 Task: Add an event with the title Second Sales Territory Planning and Expansion Strategies, date '2024/04/22', time 8:50 AM to 10:50 AMand add a description: The training session will commence with an introduction to the importance of team collaboration in today's dynamic and fast-paced workplace. Participants will explore the benefits of collaboration, including increased creativity, problem-solving capabilities, and a sense of collective ownership., put the event into Green category . Add location for the event as: 123 Lello Bookstore, Porto, Portugal, logged in from the account softage.9@softage.netand send the event invitation to softage.8@softage.net with CC to  softage.10@softage.net. Set a reminder for the event 1 hour before
Action: Mouse moved to (77, 105)
Screenshot: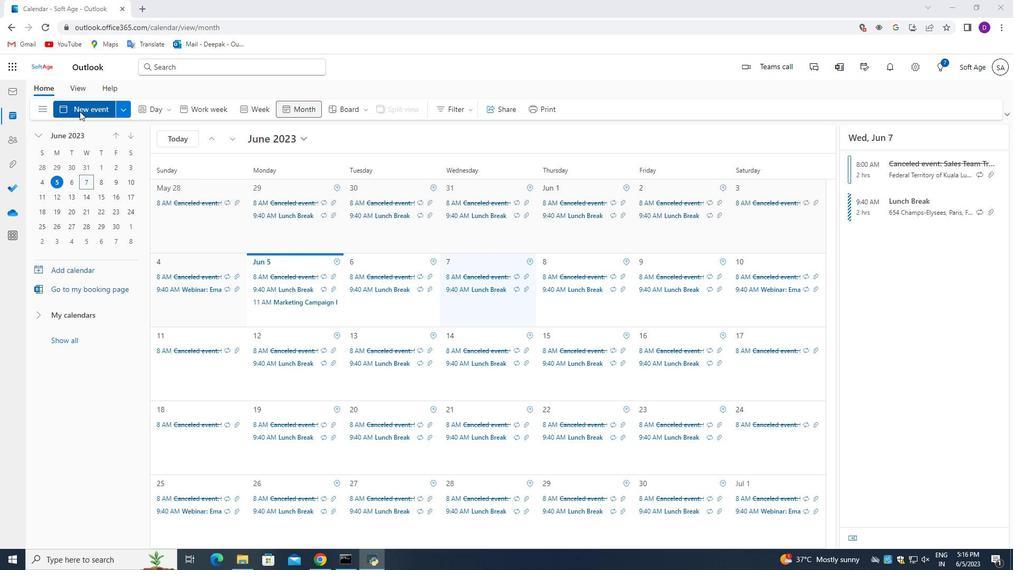
Action: Mouse pressed left at (77, 105)
Screenshot: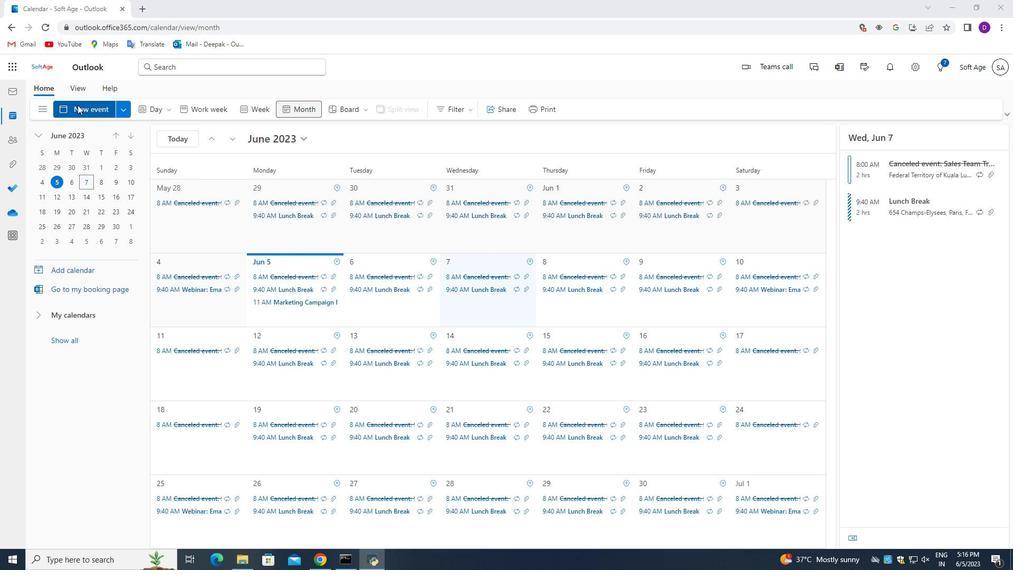 
Action: Mouse moved to (377, 491)
Screenshot: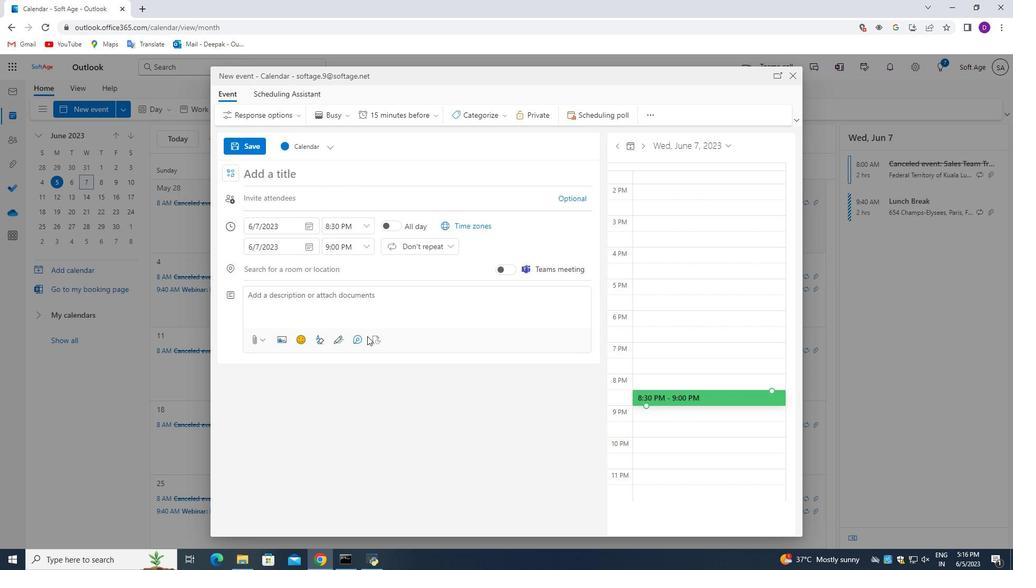 
Action: Key pressed <Key.shift_r>Se
Screenshot: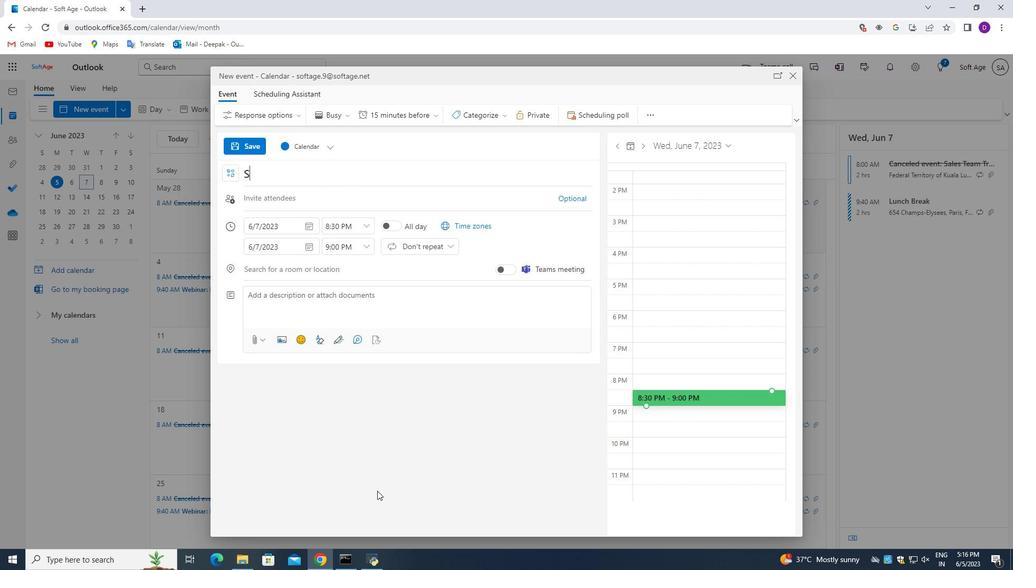 
Action: Mouse moved to (377, 491)
Screenshot: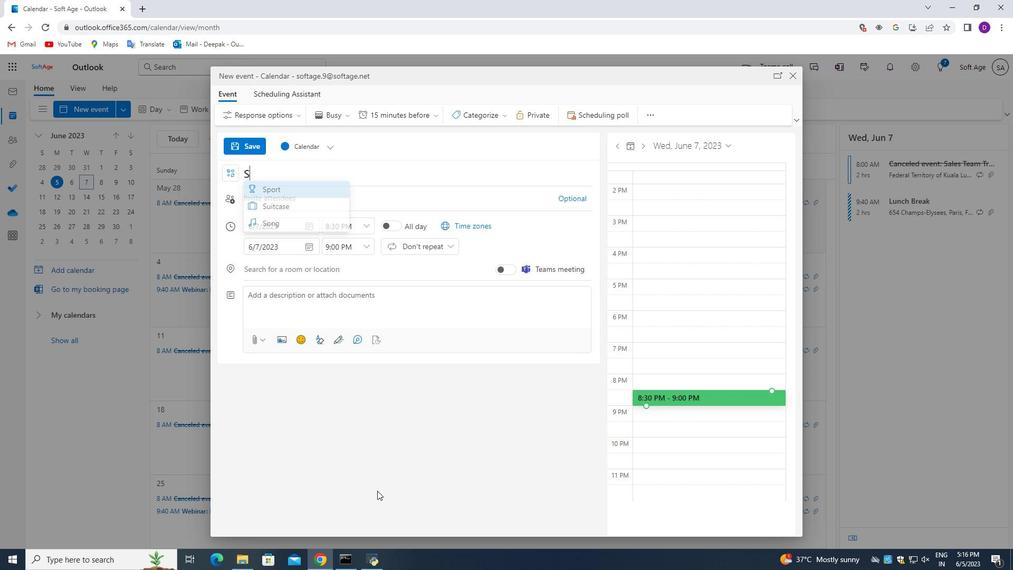 
Action: Key pressed cond<Key.space><Key.shift_r>Sales<Key.space><Key.shift_r>Territory<Key.space><Key.shift>Planning<Key.space>and<Key.space><Key.shift_r>Expansion<Key.space><Key.shift_r>Strategies
Screenshot: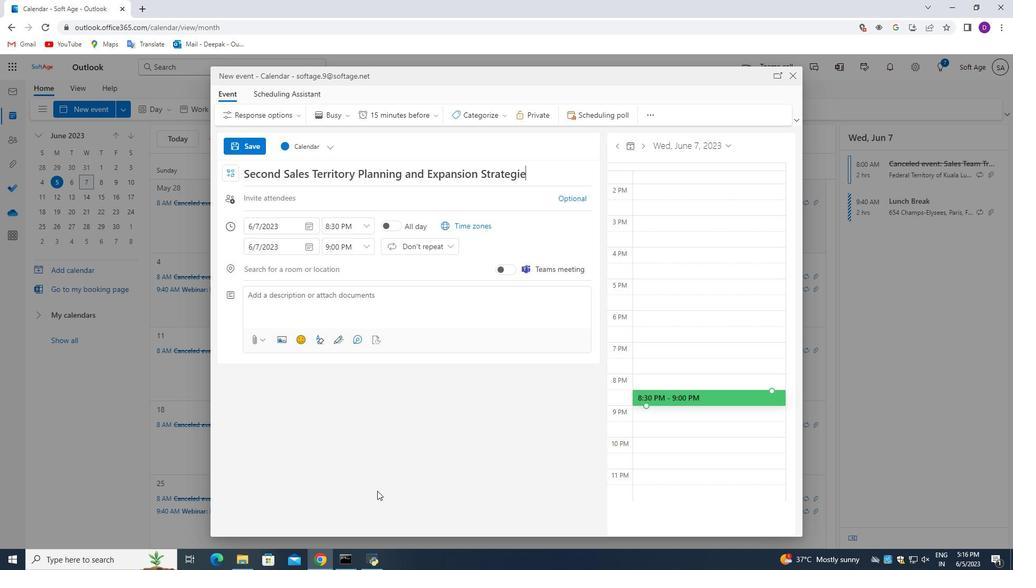 
Action: Mouse moved to (308, 224)
Screenshot: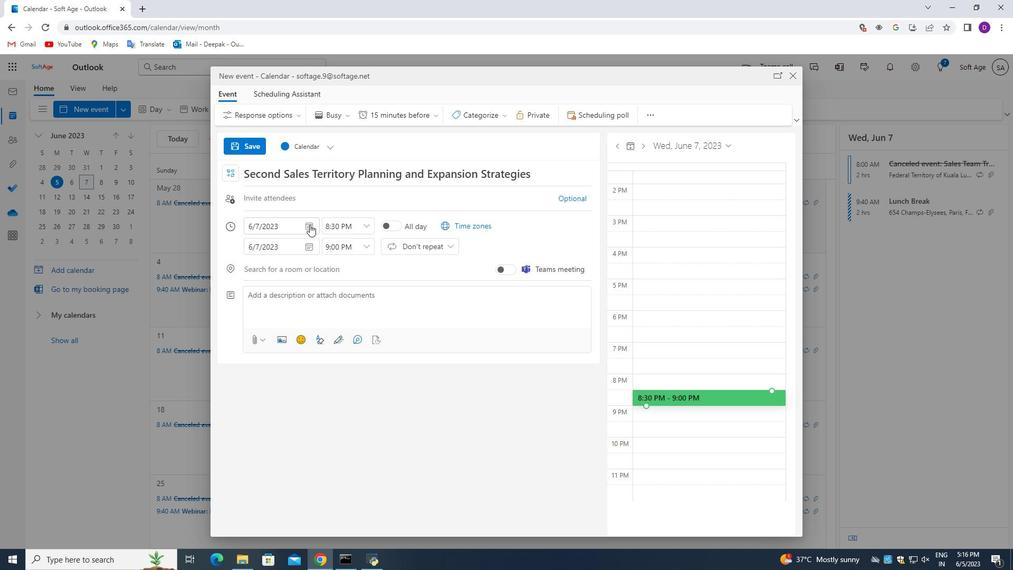 
Action: Mouse pressed left at (308, 224)
Screenshot: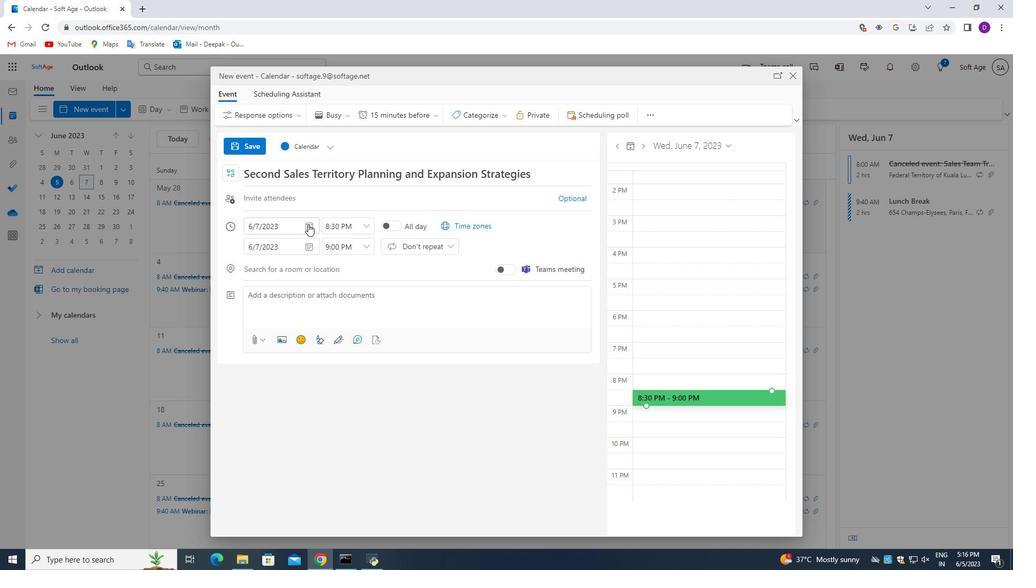 
Action: Mouse moved to (284, 249)
Screenshot: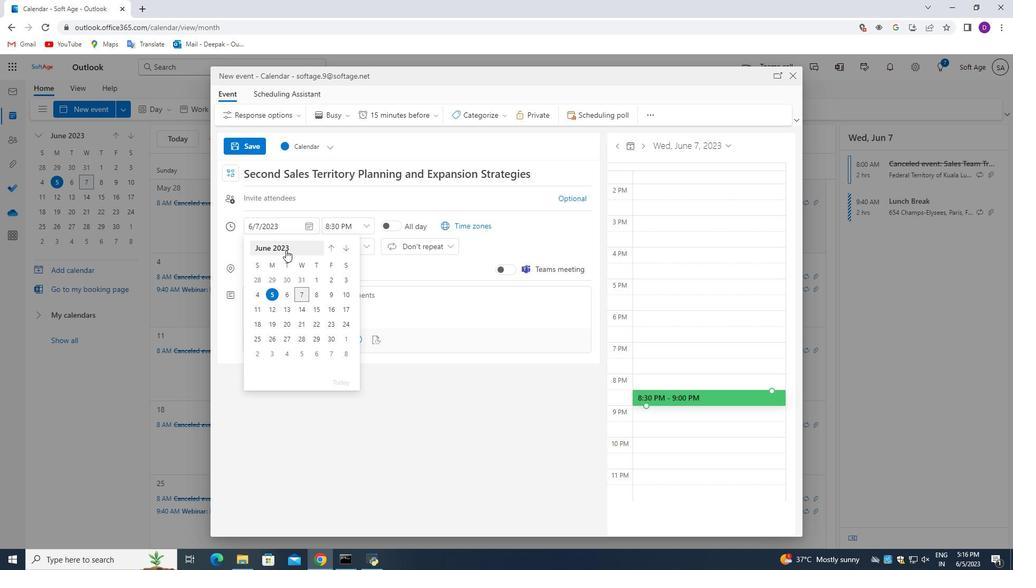 
Action: Mouse pressed left at (284, 249)
Screenshot: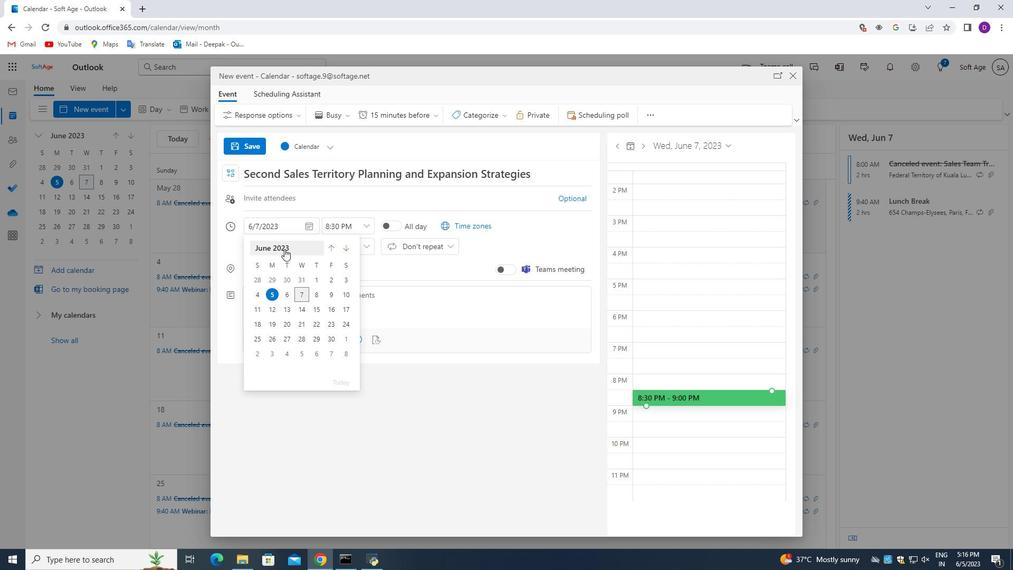 
Action: Mouse moved to (344, 250)
Screenshot: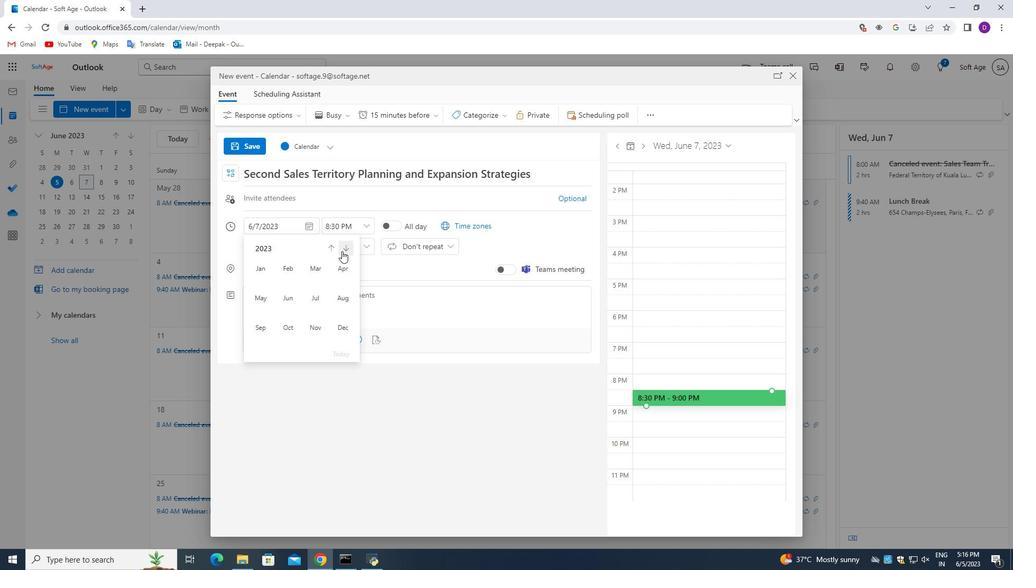 
Action: Mouse pressed left at (344, 250)
Screenshot: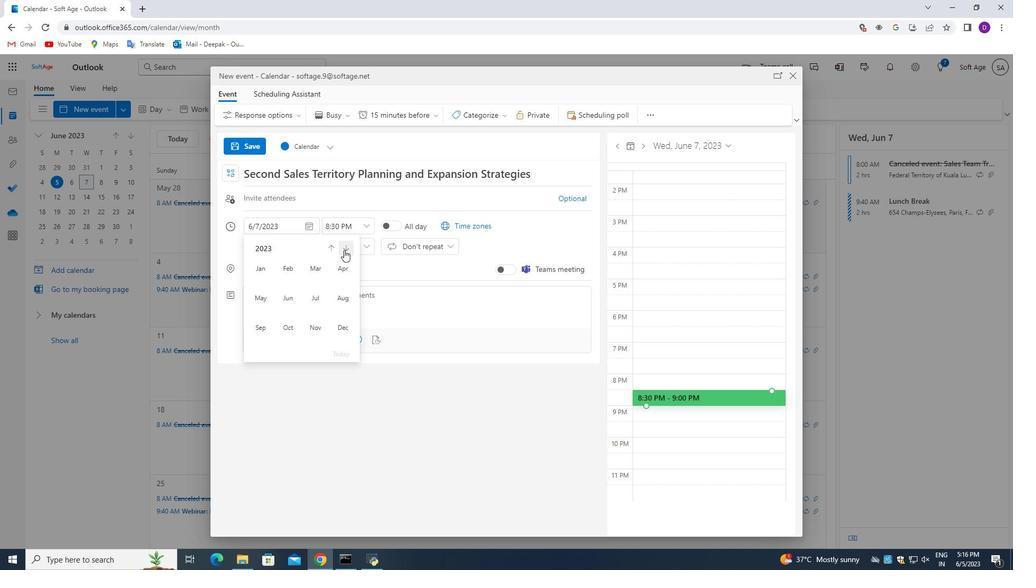 
Action: Mouse moved to (344, 267)
Screenshot: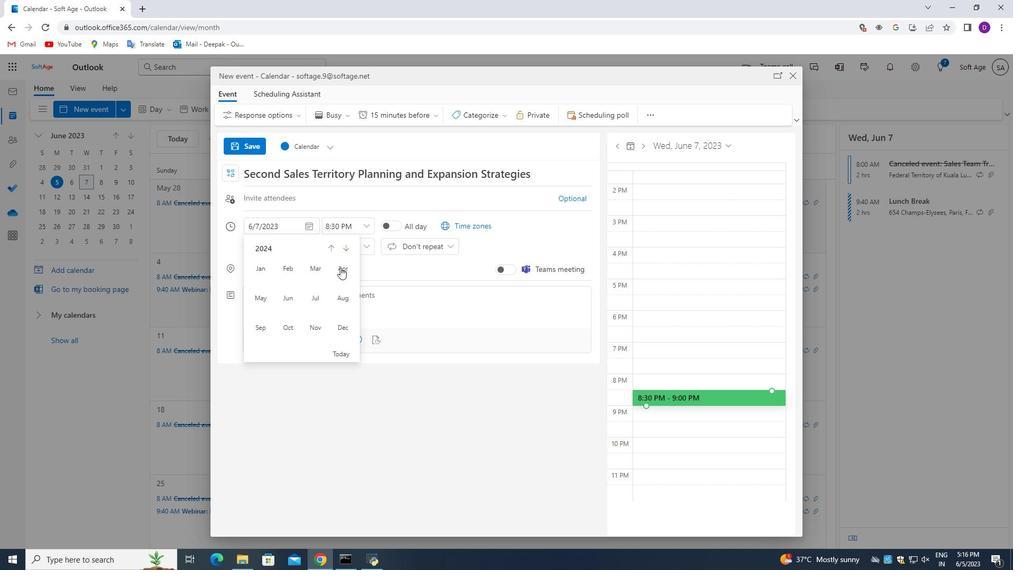 
Action: Mouse pressed left at (344, 267)
Screenshot: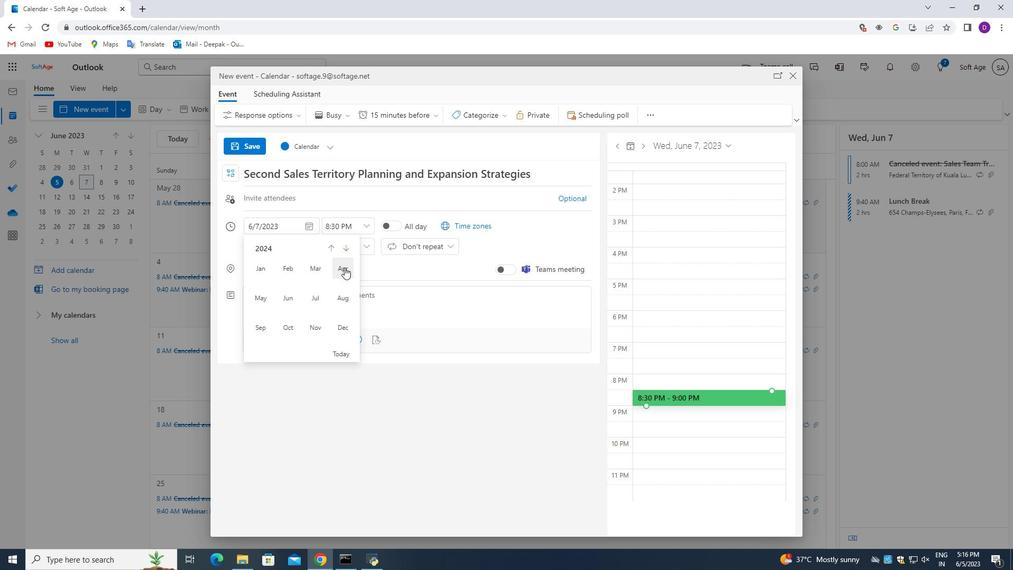 
Action: Mouse moved to (270, 325)
Screenshot: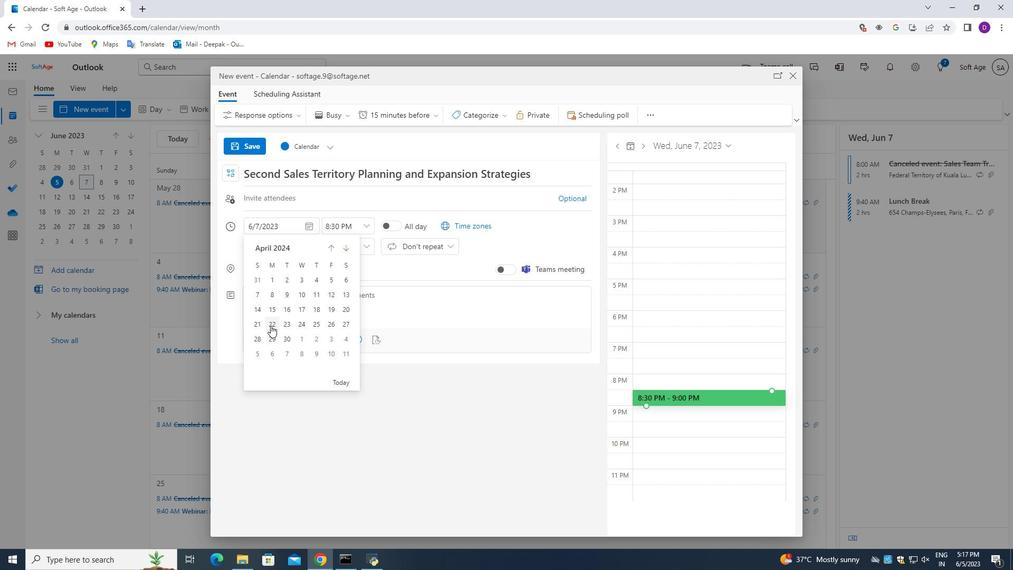 
Action: Mouse pressed left at (270, 325)
Screenshot: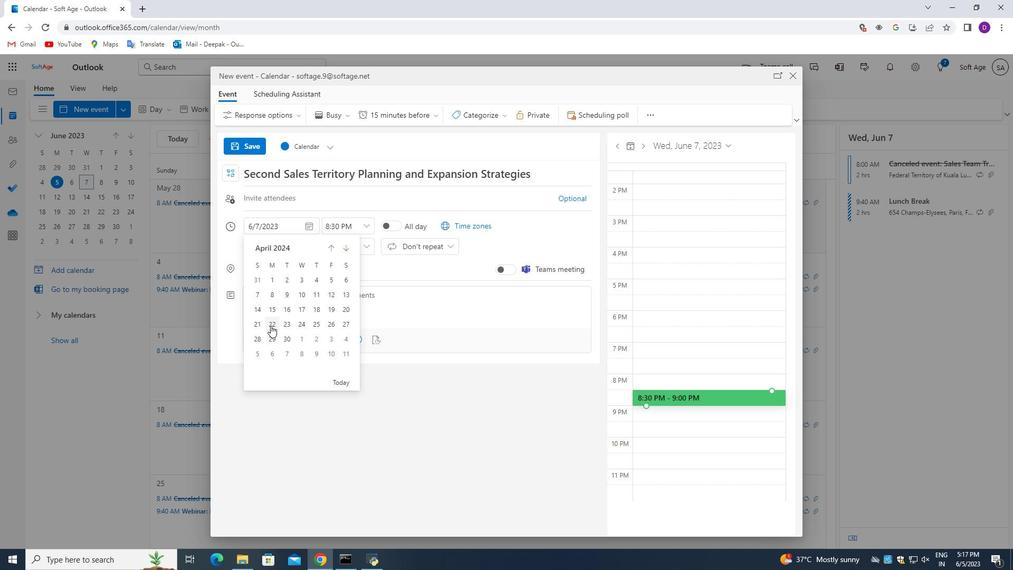 
Action: Mouse moved to (368, 228)
Screenshot: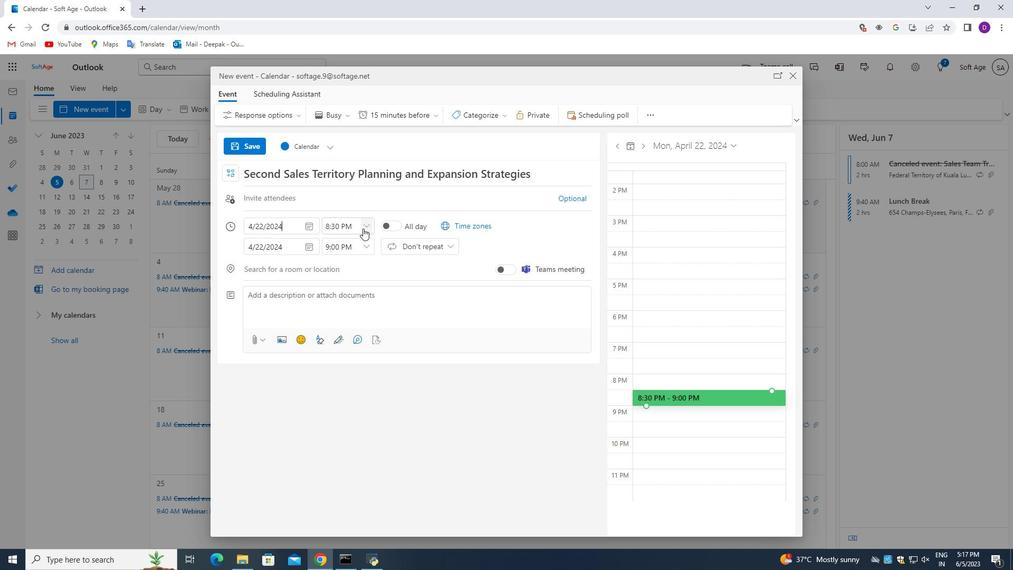 
Action: Mouse pressed left at (368, 228)
Screenshot: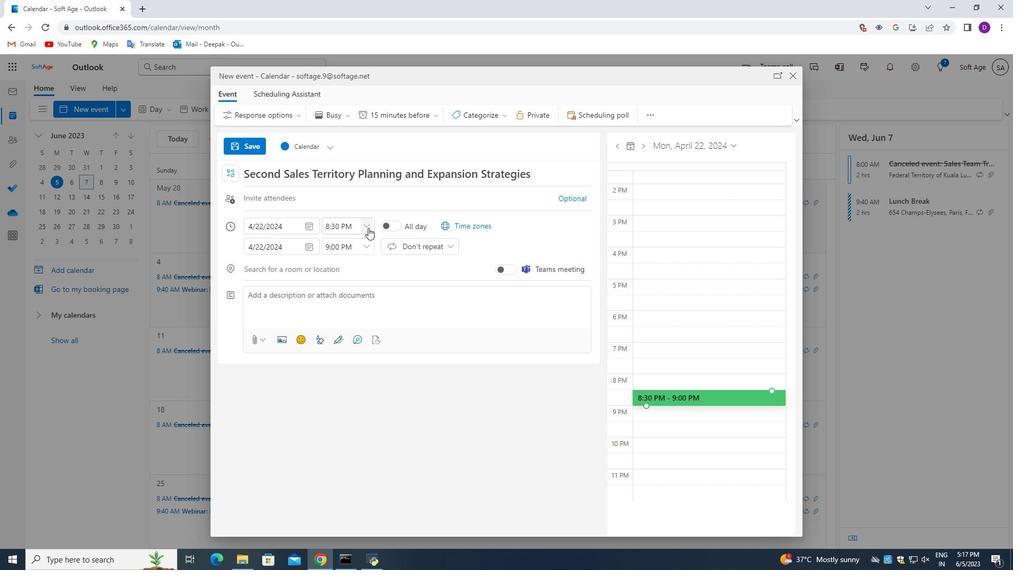 
Action: Mouse moved to (346, 317)
Screenshot: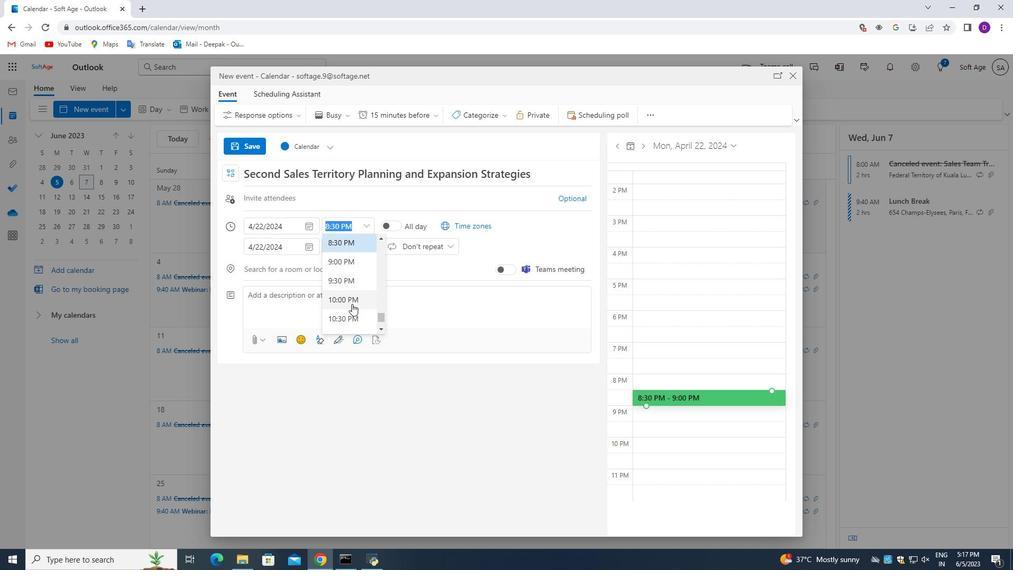 
Action: Mouse scrolled (346, 318) with delta (0, 0)
Screenshot: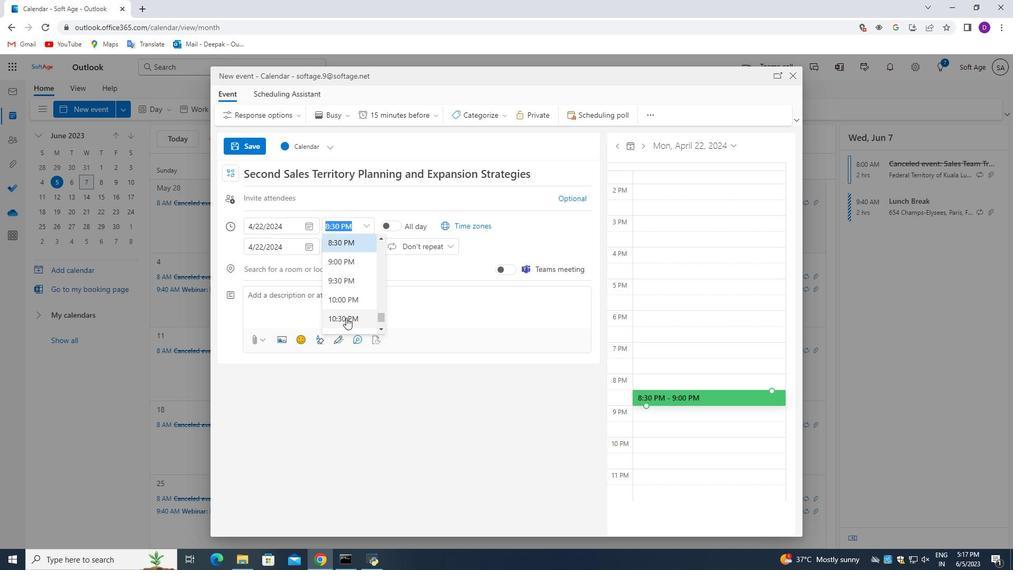 
Action: Mouse moved to (346, 315)
Screenshot: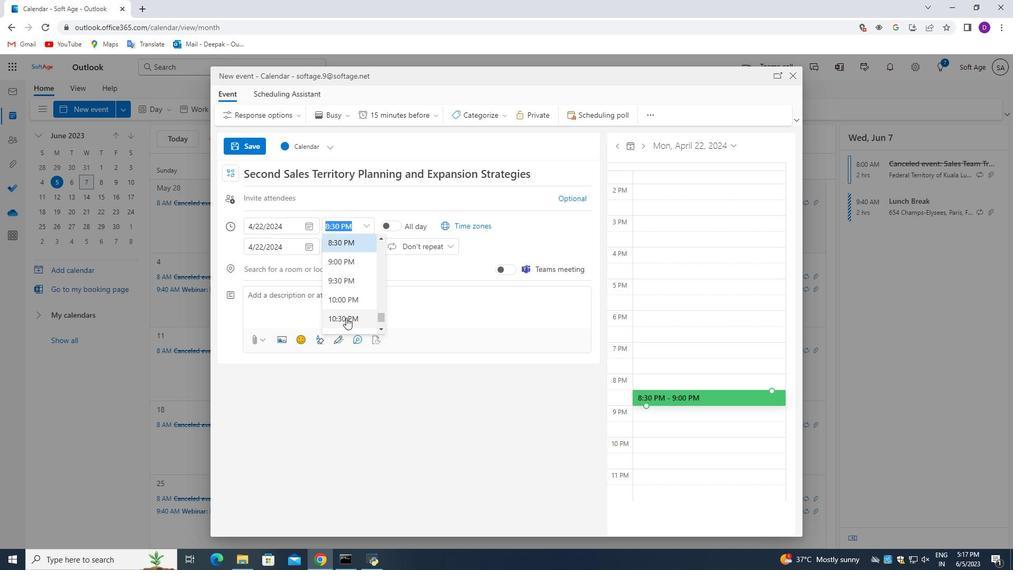 
Action: Mouse scrolled (346, 316) with delta (0, 0)
Screenshot: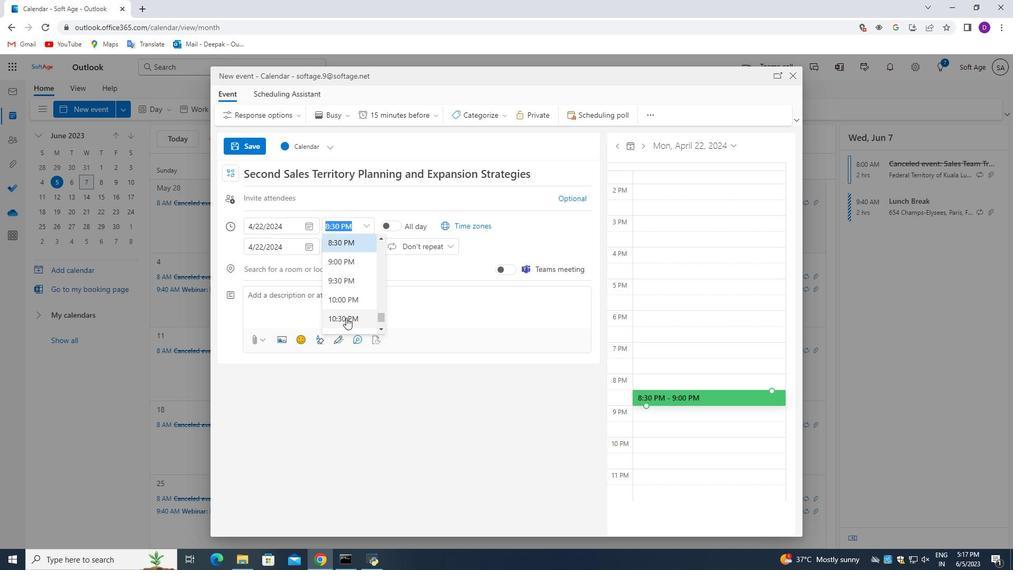 
Action: Mouse moved to (347, 313)
Screenshot: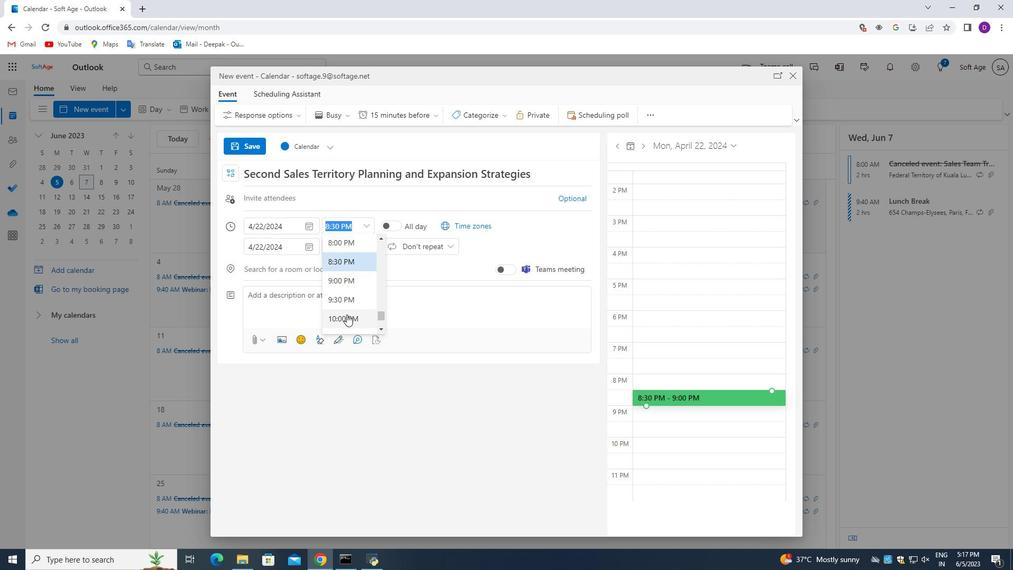 
Action: Mouse scrolled (347, 314) with delta (0, 0)
Screenshot: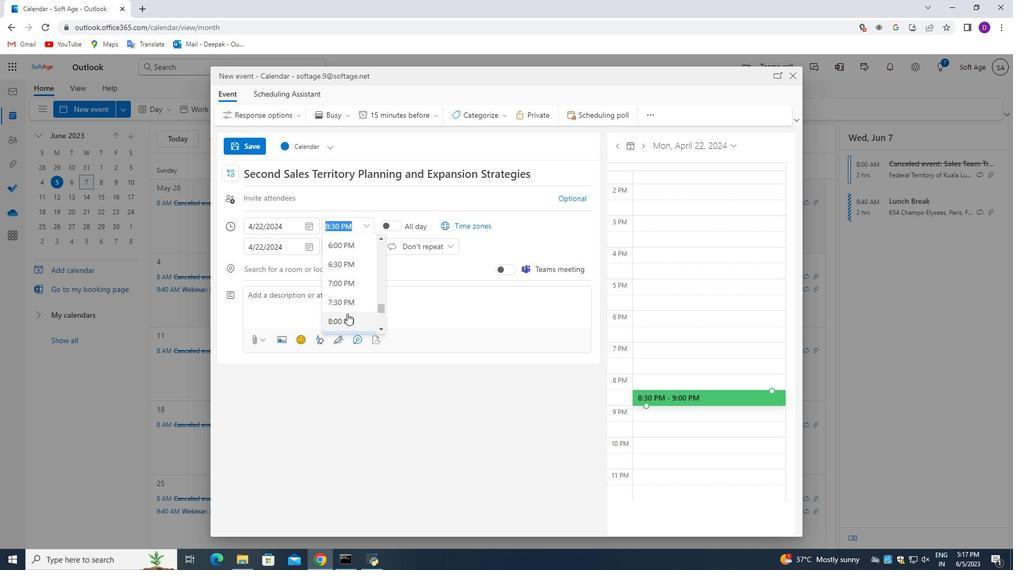 
Action: Mouse moved to (347, 312)
Screenshot: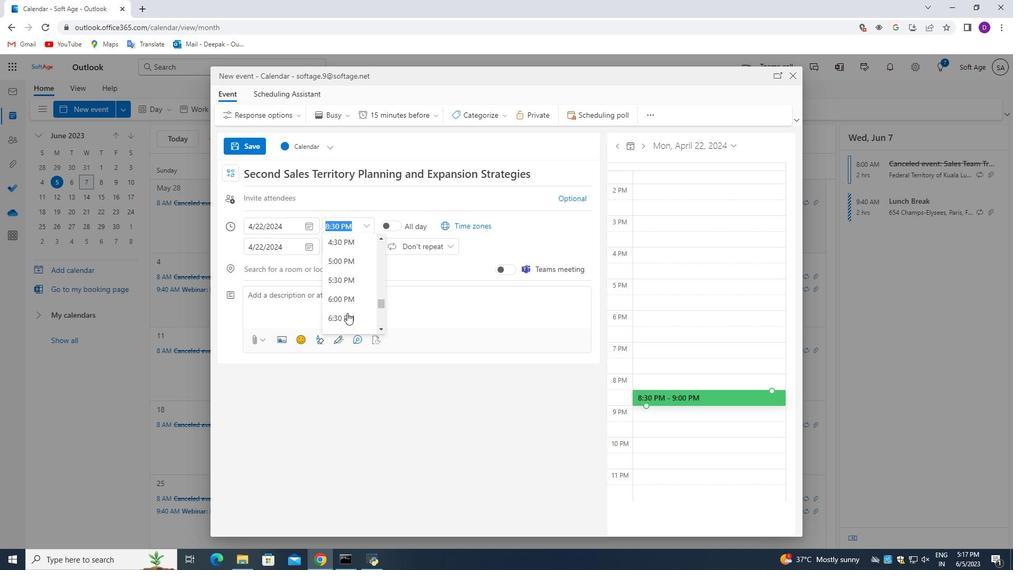 
Action: Mouse scrolled (347, 313) with delta (0, 0)
Screenshot: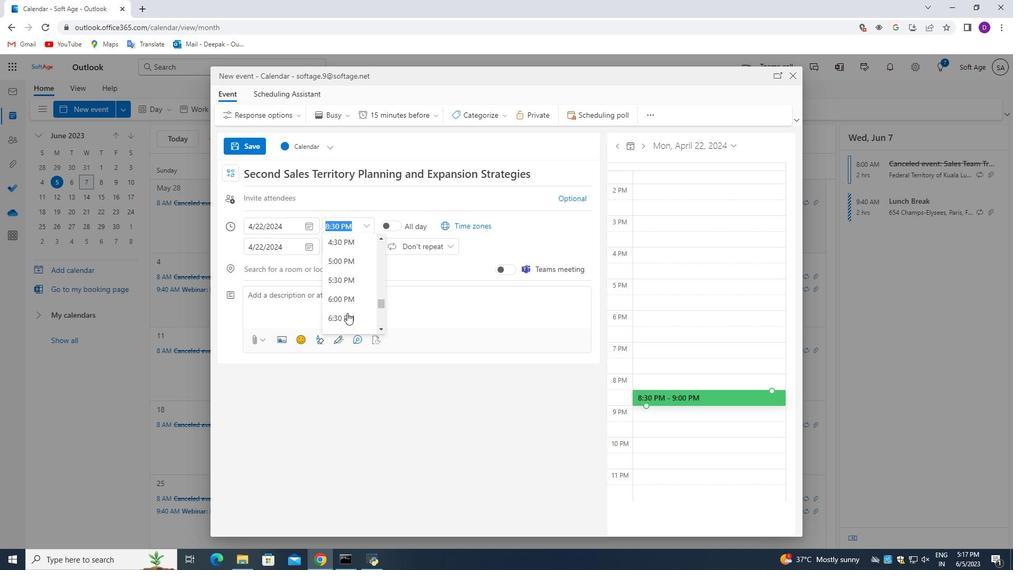 
Action: Mouse moved to (347, 311)
Screenshot: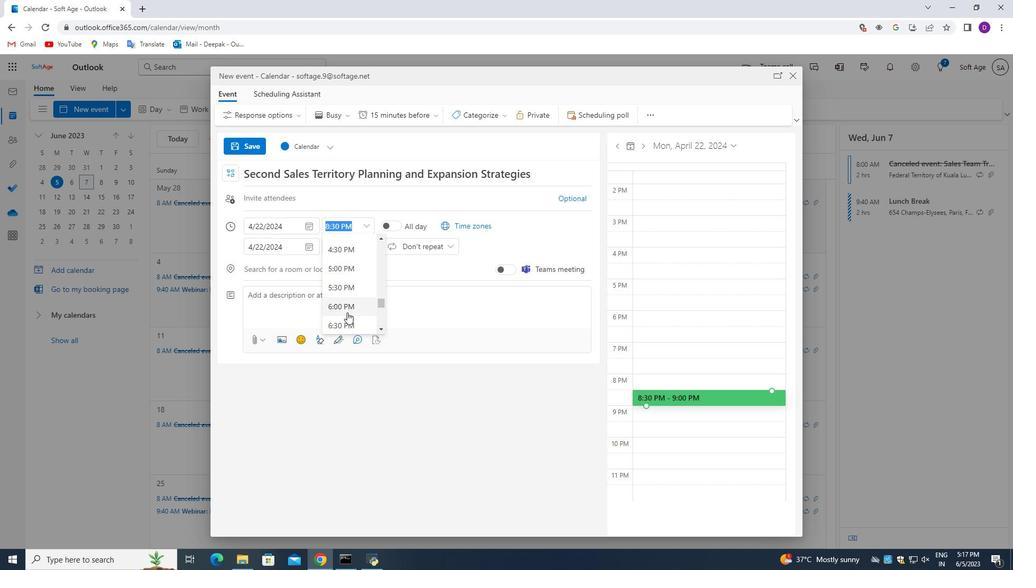 
Action: Mouse scrolled (347, 311) with delta (0, 0)
Screenshot: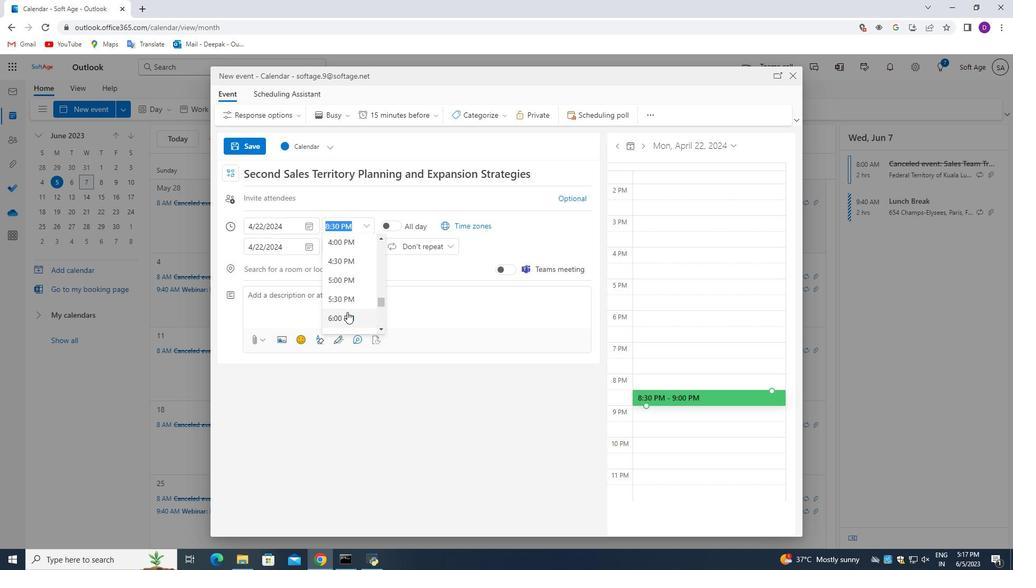 
Action: Mouse scrolled (347, 311) with delta (0, 0)
Screenshot: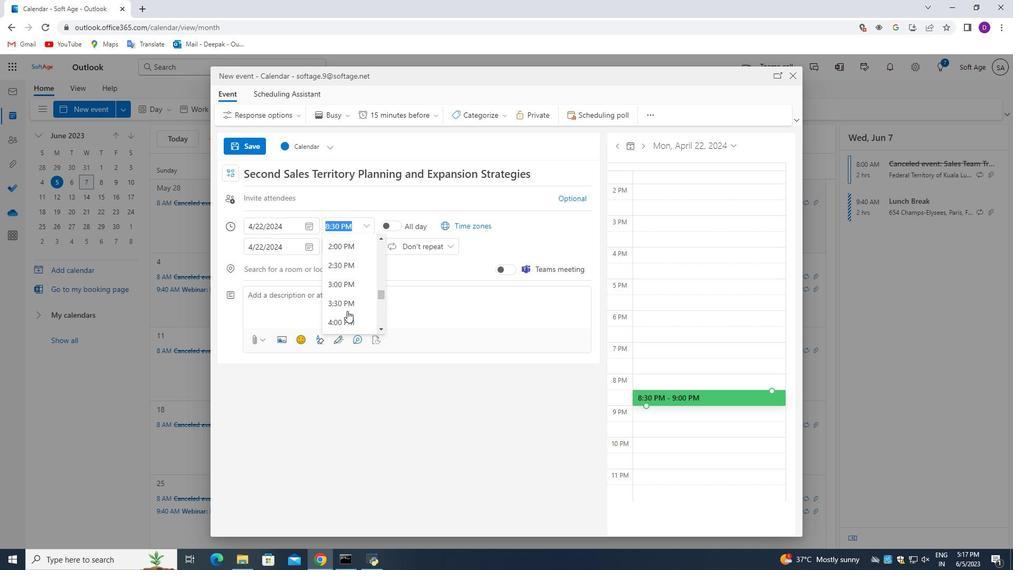 
Action: Mouse scrolled (347, 311) with delta (0, 0)
Screenshot: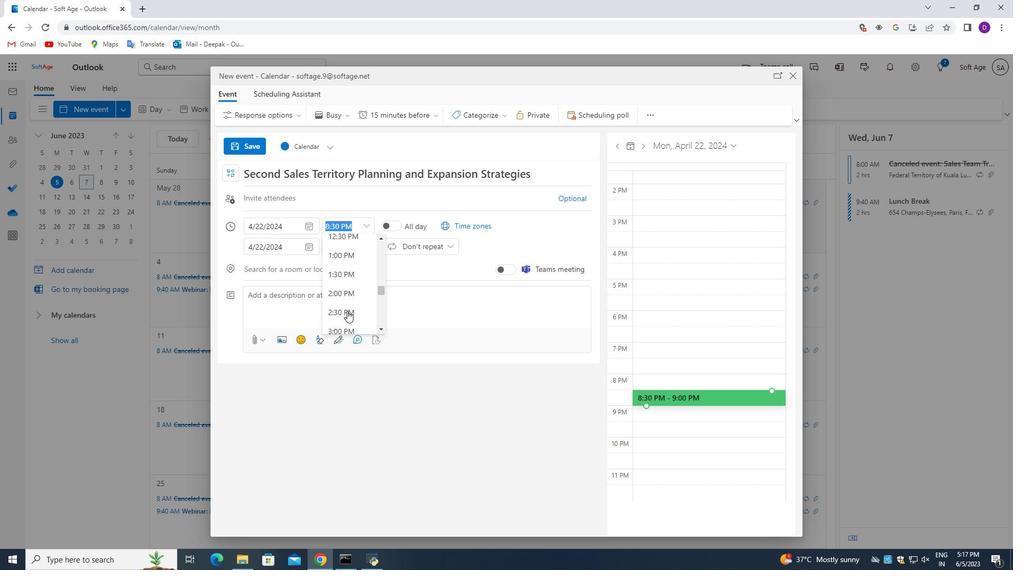 
Action: Mouse moved to (347, 307)
Screenshot: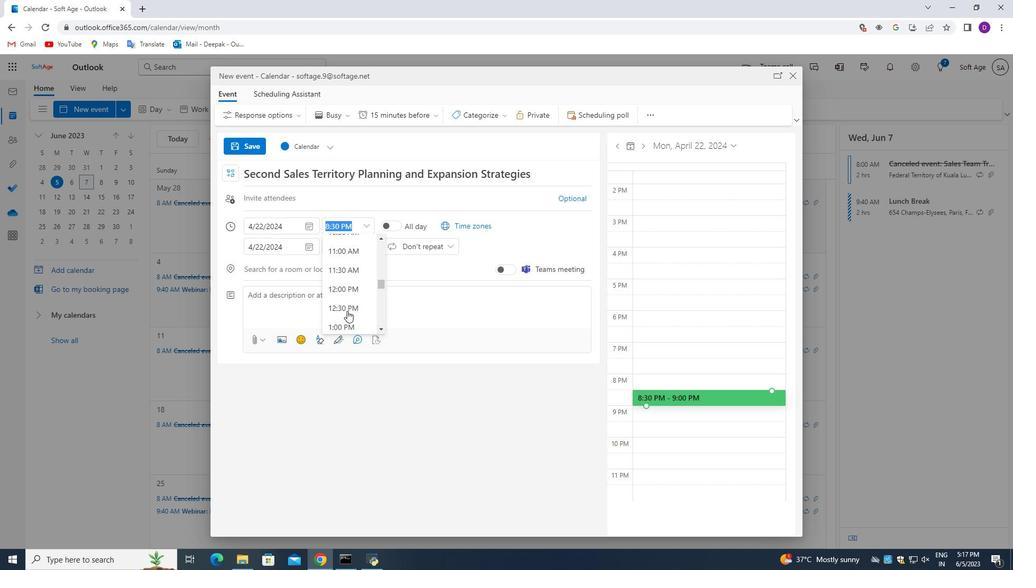 
Action: Mouse scrolled (347, 307) with delta (0, 0)
Screenshot: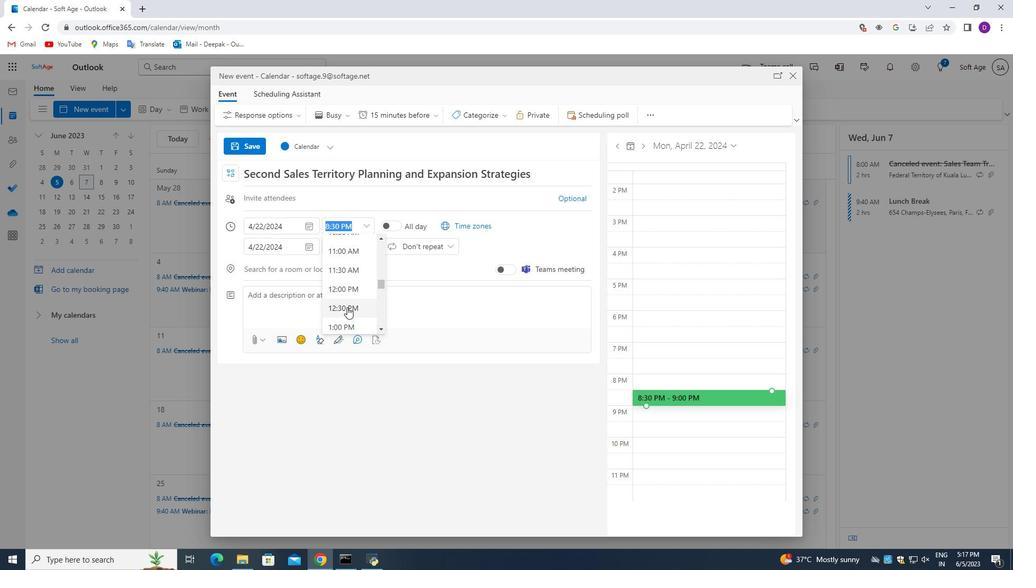 
Action: Mouse moved to (344, 279)
Screenshot: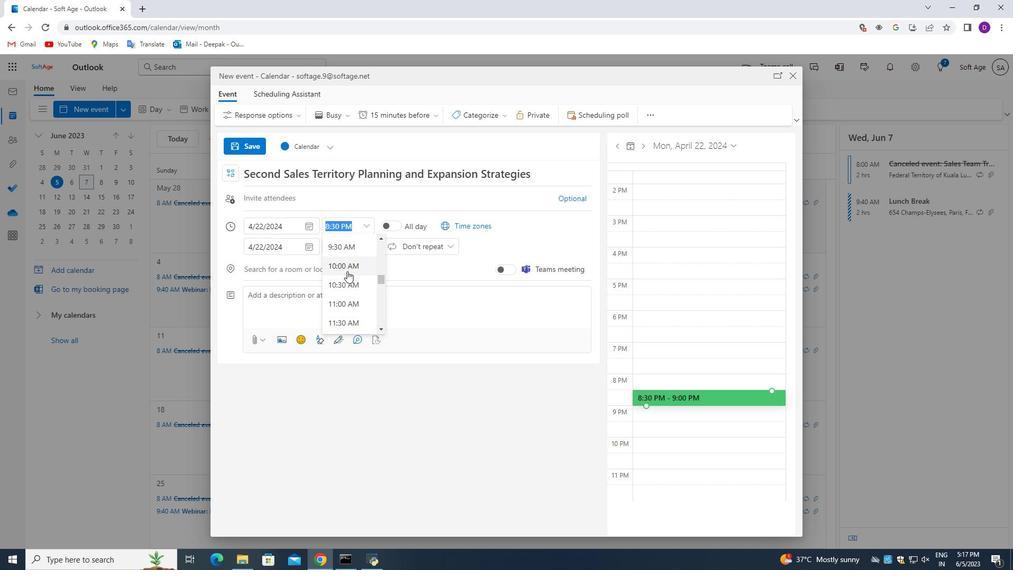 
Action: Mouse scrolled (344, 280) with delta (0, 0)
Screenshot: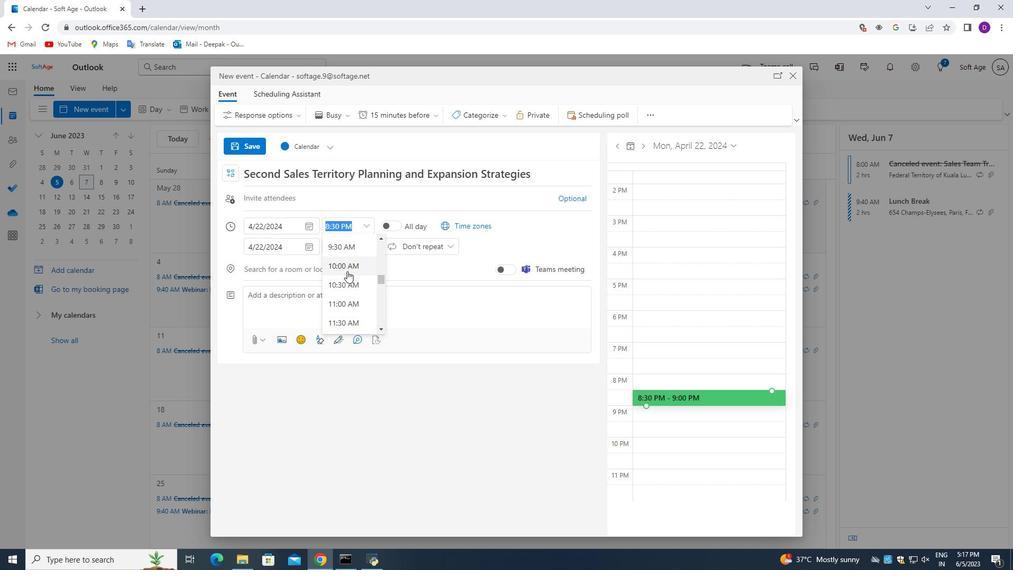 
Action: Mouse moved to (344, 280)
Screenshot: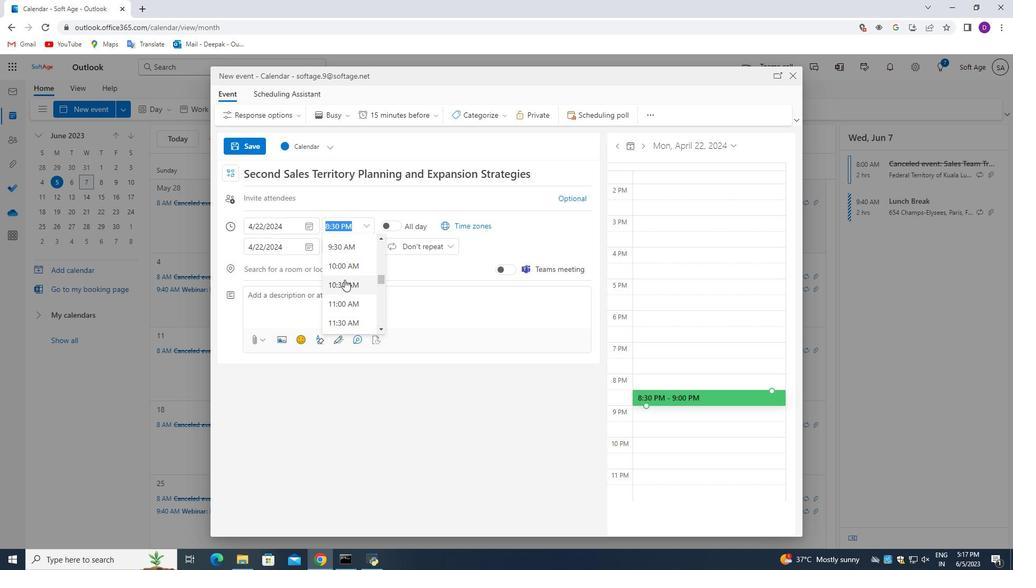 
Action: Mouse scrolled (344, 280) with delta (0, 0)
Screenshot: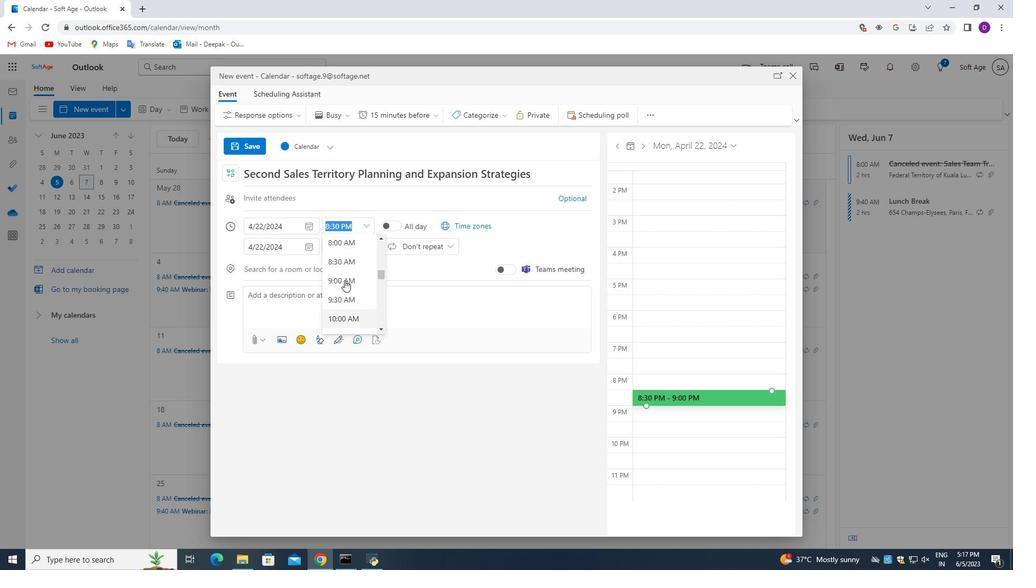 
Action: Mouse moved to (349, 310)
Screenshot: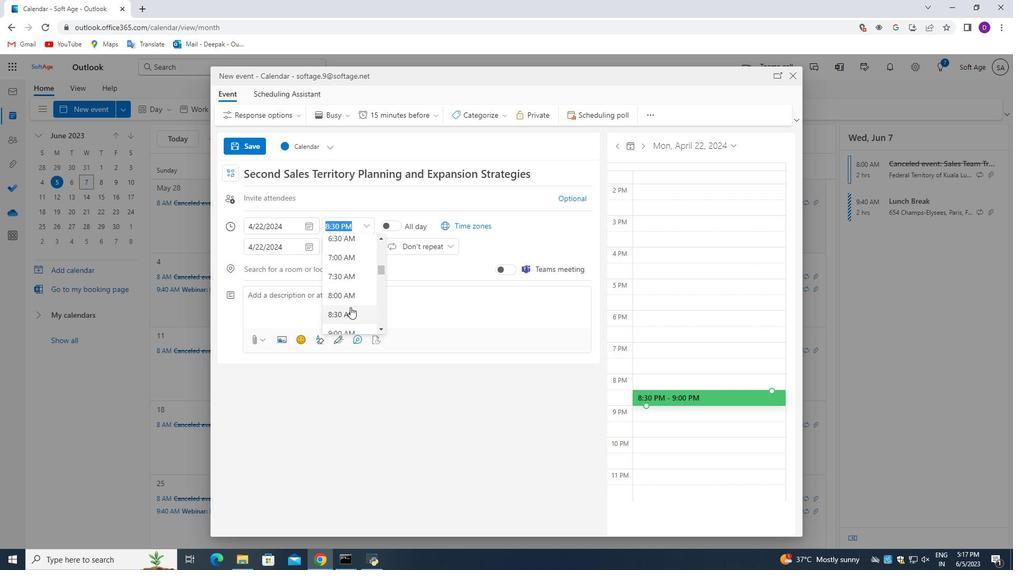 
Action: Mouse pressed left at (349, 310)
Screenshot: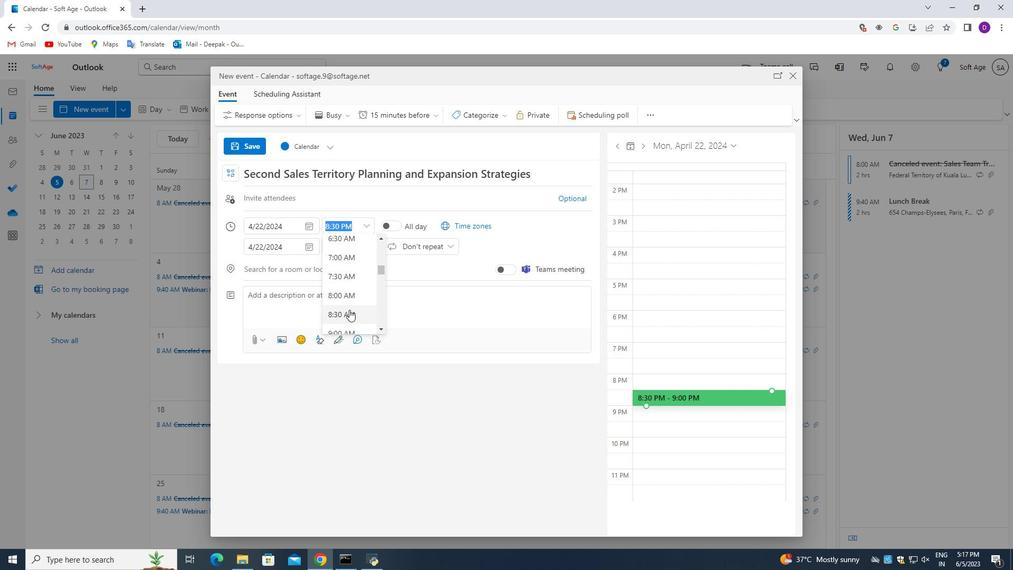
Action: Mouse moved to (336, 224)
Screenshot: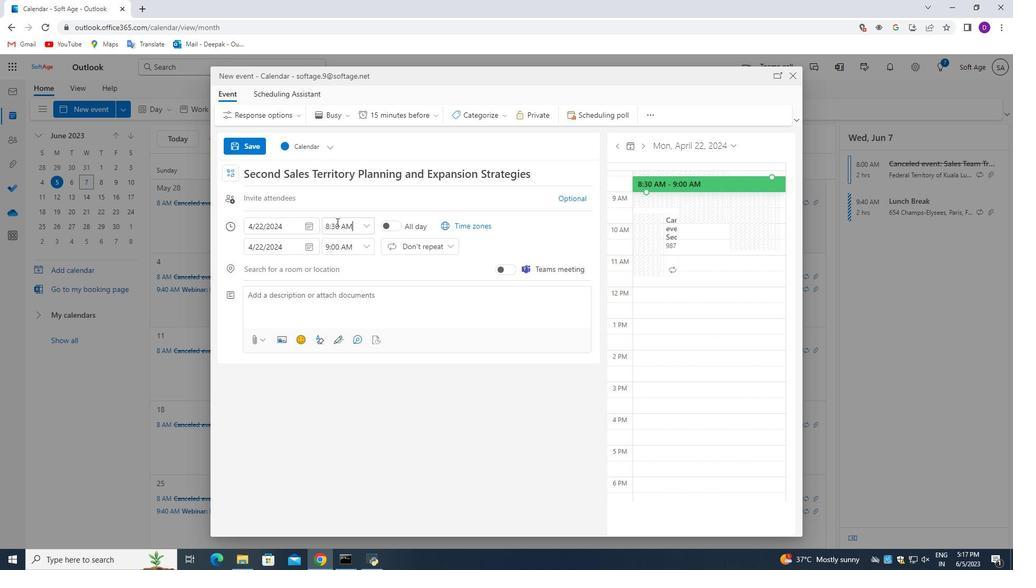 
Action: Mouse pressed left at (336, 224)
Screenshot: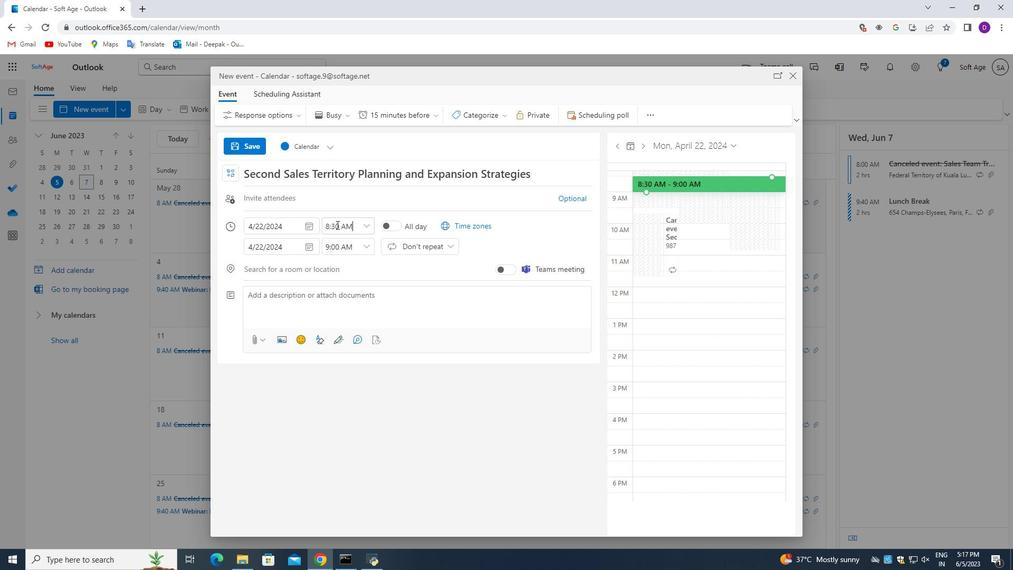 
Action: Mouse moved to (367, 312)
Screenshot: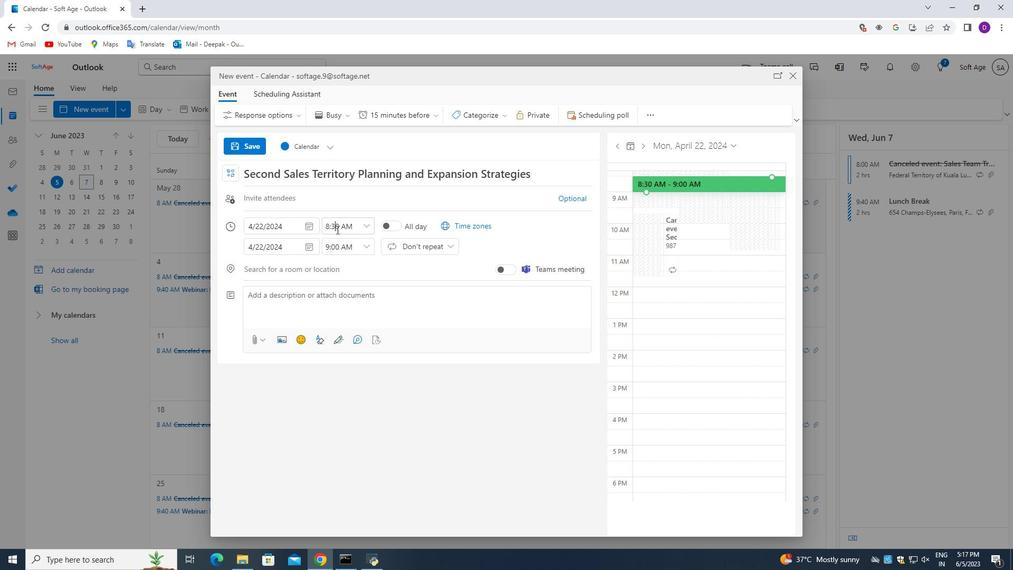 
Action: Key pressed <Key.backspace>5
Screenshot: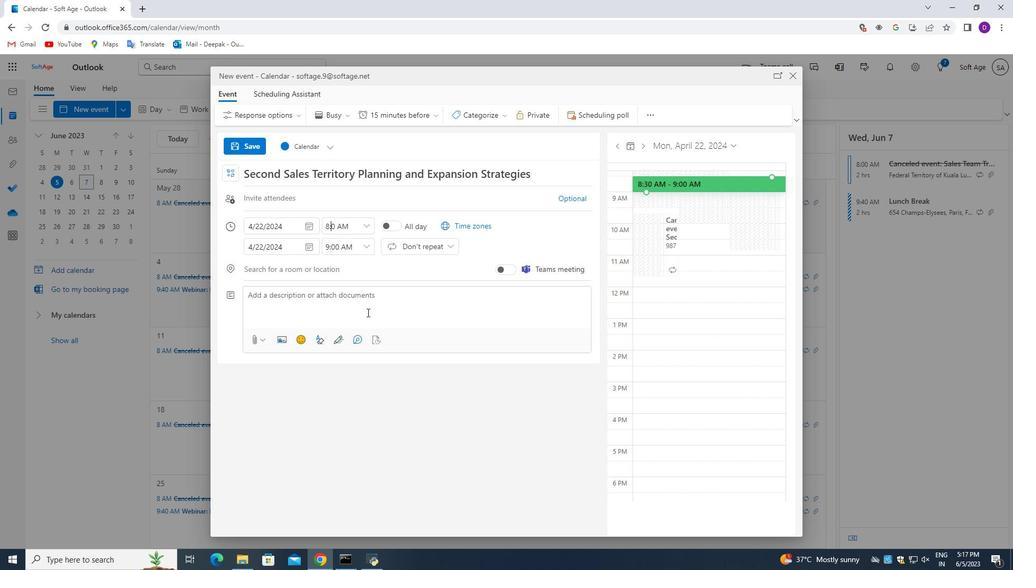 
Action: Mouse moved to (367, 243)
Screenshot: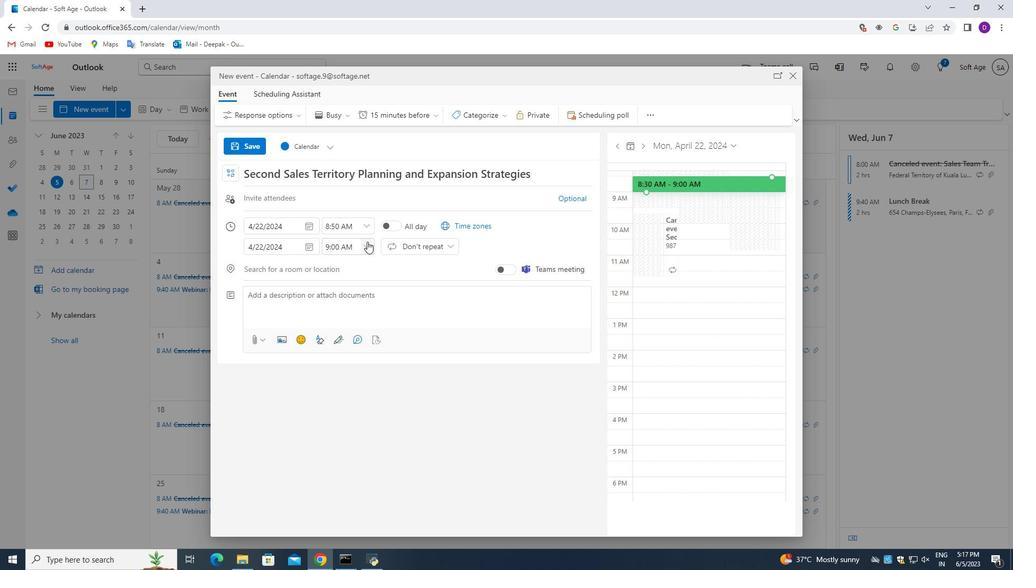 
Action: Mouse pressed left at (367, 243)
Screenshot: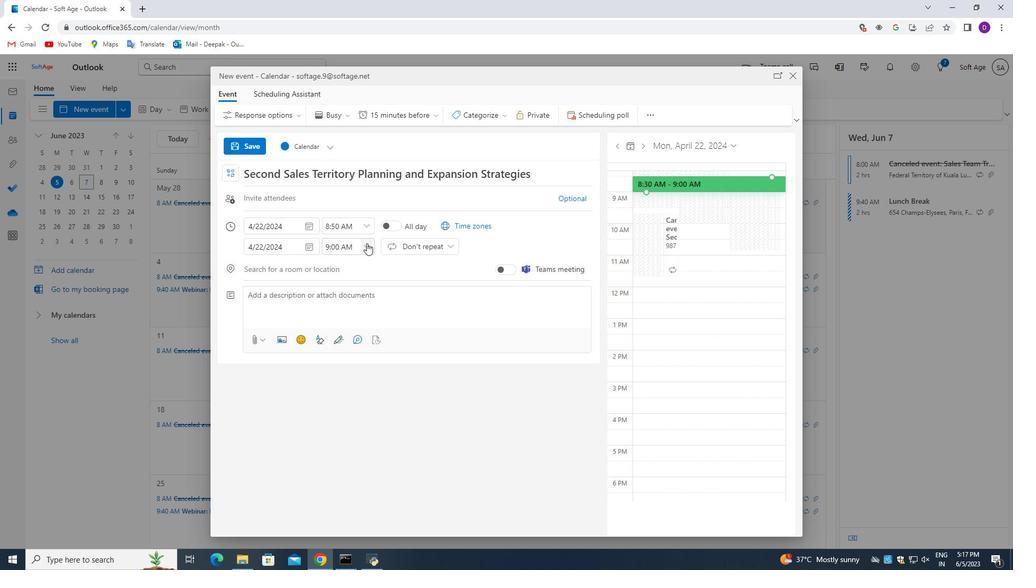 
Action: Mouse moved to (362, 323)
Screenshot: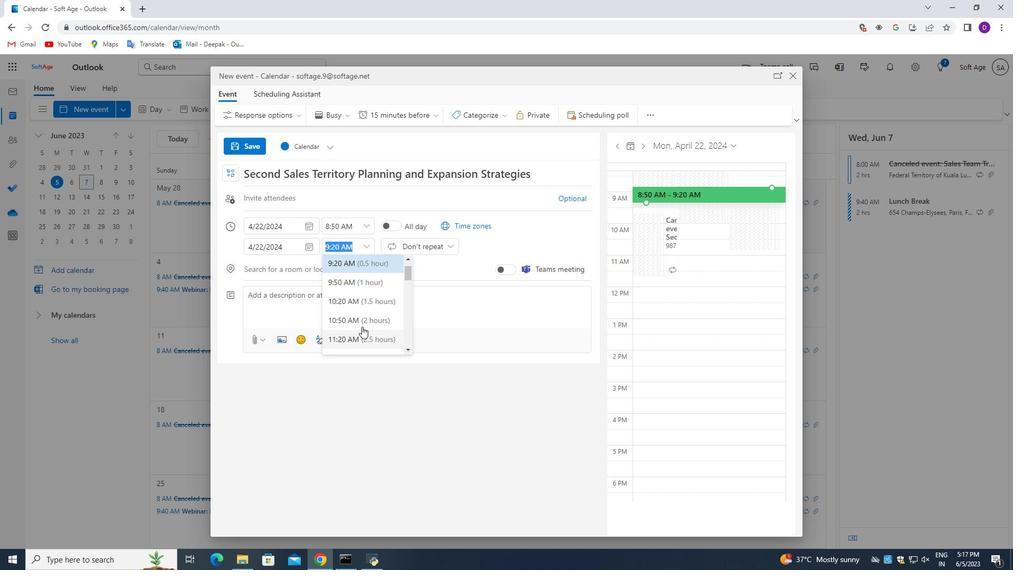 
Action: Mouse pressed left at (362, 323)
Screenshot: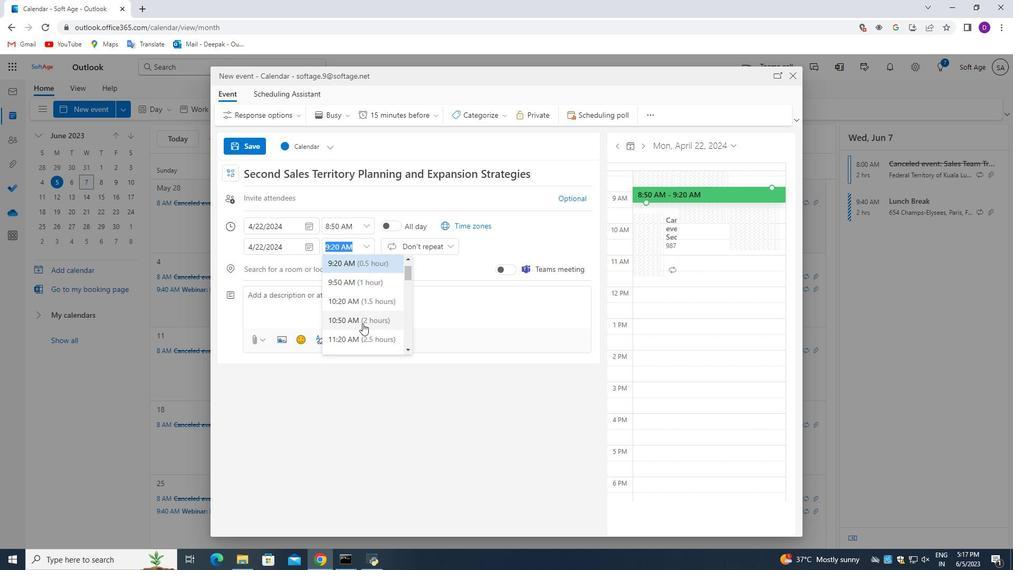 
Action: Mouse moved to (330, 295)
Screenshot: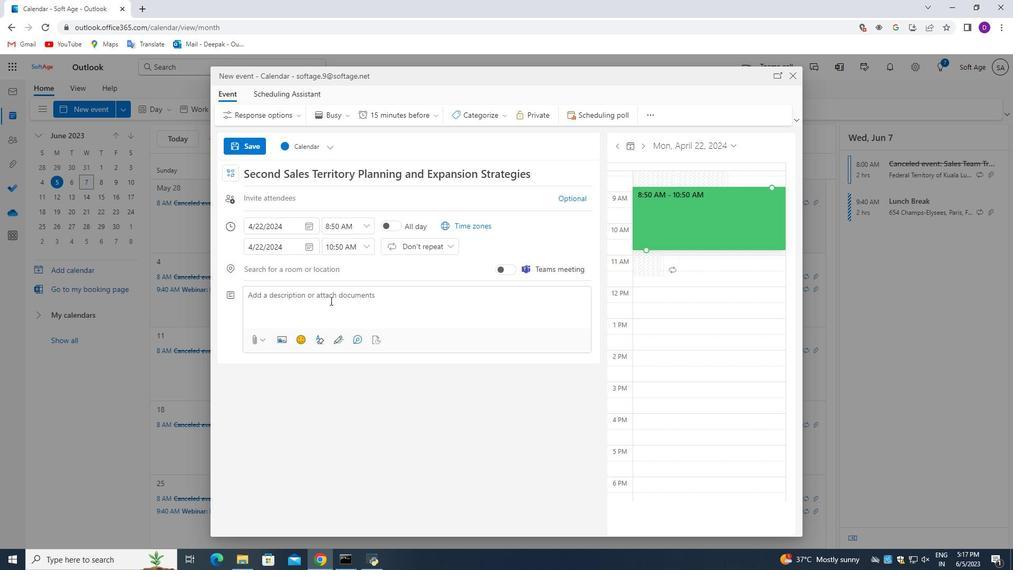 
Action: Mouse pressed left at (330, 295)
Screenshot: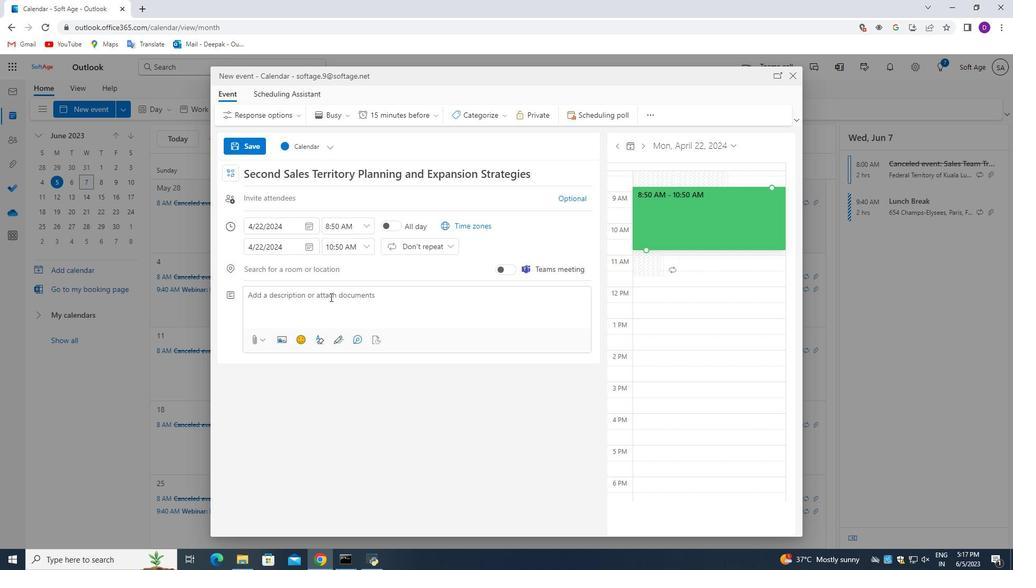 
Action: Mouse moved to (343, 419)
Screenshot: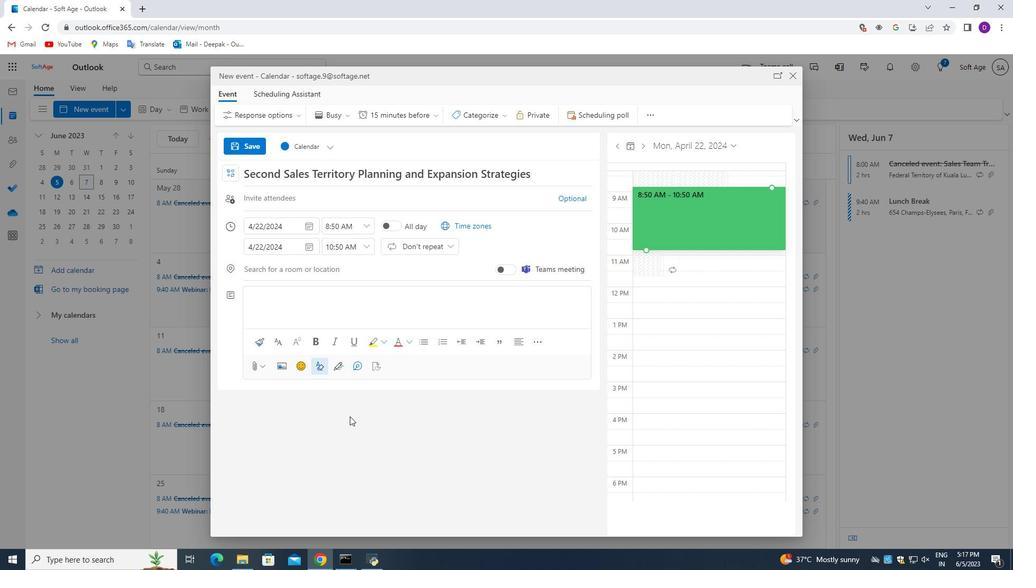 
Action: Key pressed <Key.shift_r>The<Key.space>training<Key.space>session<Key.space>will<Key.space>commence<Key.space>with<Key.space>an<Key.space>introduction<Key.space>to<Key.space>the<Key.space>importance<Key.space>of<Key.space>team<Key.space>collaboration<Key.space>in<Key.space>today's<Key.space>dynamic<Key.space>and<Key.space>fast-paced<Key.space>workplace.<Key.space><Key.shift>Participants<Key.space>will<Key.space>wxplore<Key.backspace><Key.backspace><Key.backspace><Key.backspace><Key.backspace><Key.backspace><Key.backspace>explore<Key.space>the<Key.space>benefits<Key.space>of<Key.space>collaboration,<Key.space>including<Key.space>increased<Key.space>creativity,<Key.space>problem-solving<Key.space>caps<Key.backspace>abilities,<Key.space>and<Key.space>a<Key.space>sense<Key.space>of<Key.space>collectie<Key.backspace><Key.backspace><Key.backspace>tive<Key.space>ownership.
Screenshot: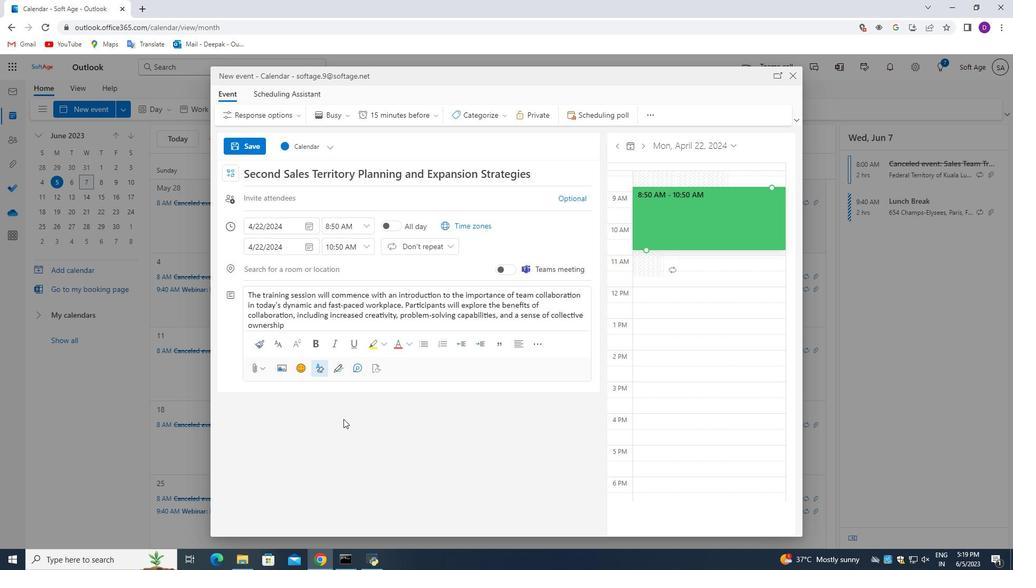 
Action: Mouse moved to (472, 114)
Screenshot: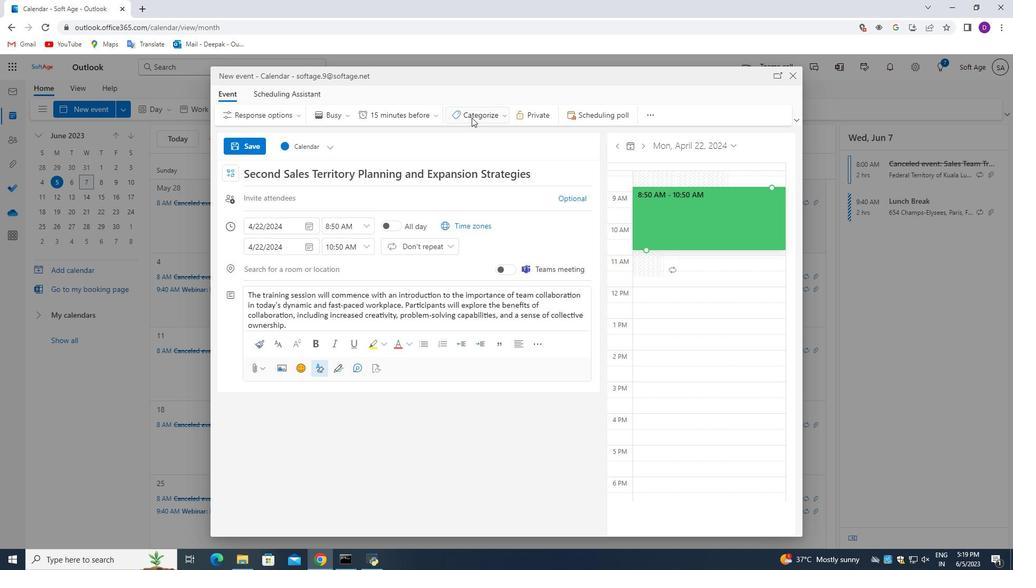 
Action: Mouse pressed left at (472, 114)
Screenshot: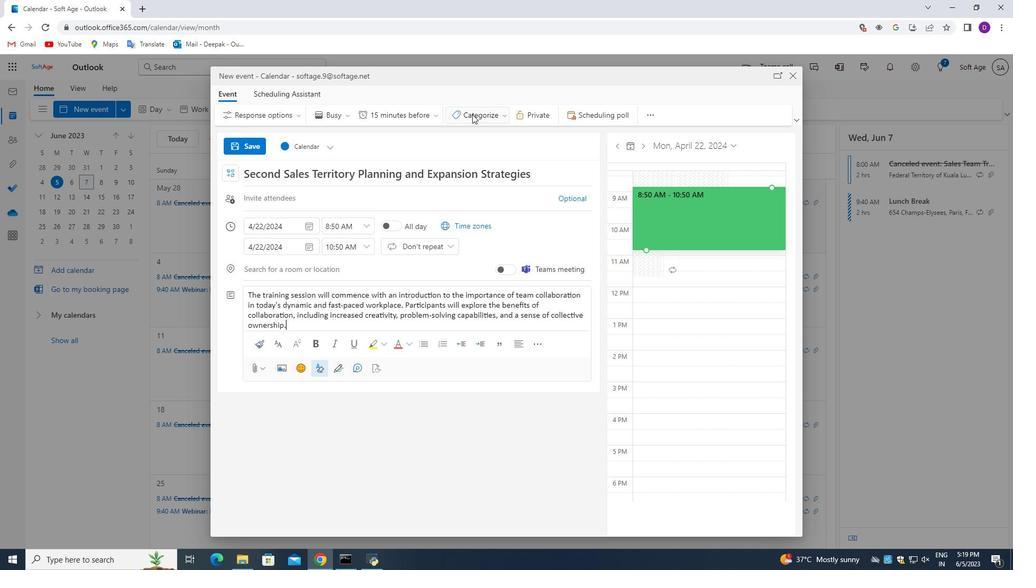 
Action: Mouse moved to (479, 153)
Screenshot: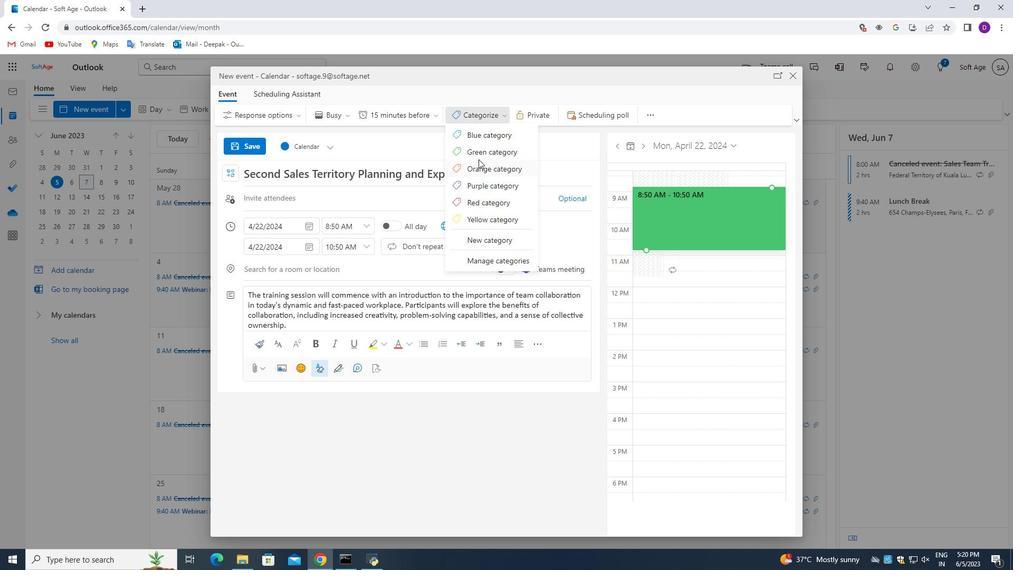 
Action: Mouse pressed left at (479, 153)
Screenshot: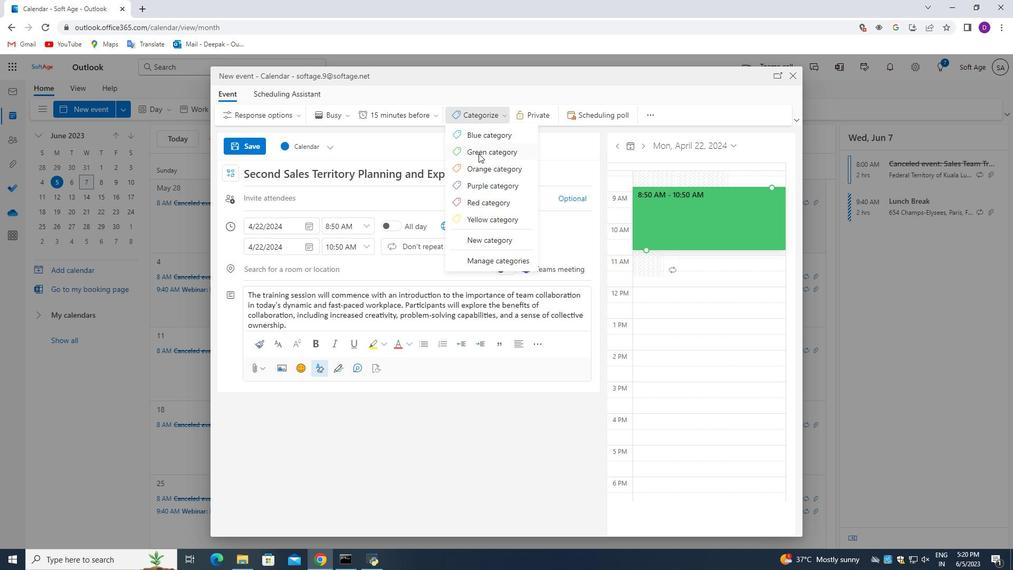 
Action: Mouse moved to (284, 269)
Screenshot: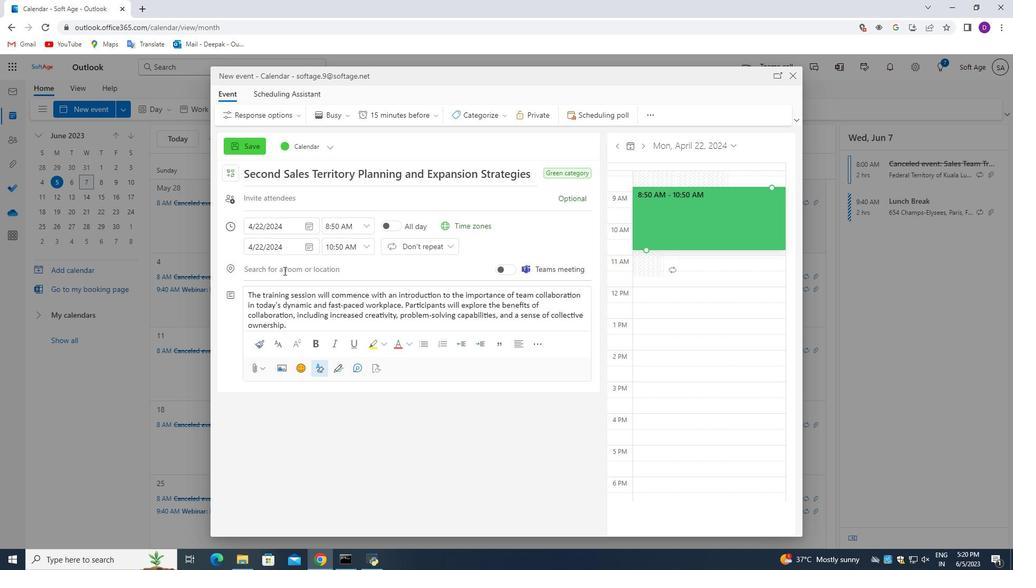 
Action: Mouse pressed left at (284, 269)
Screenshot: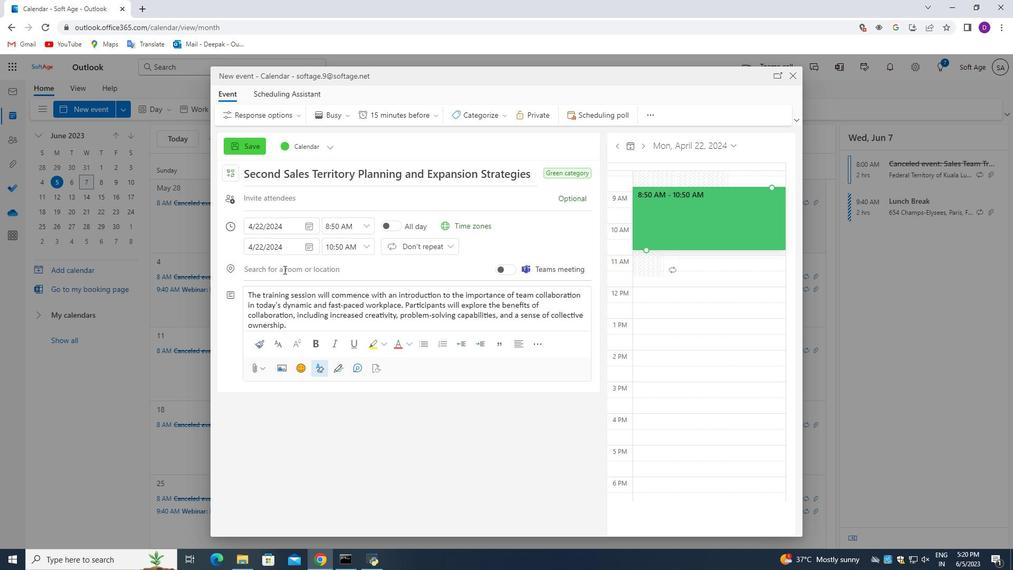 
Action: Key pressed 123<Key.space><Key.shift>Lello<Key.space><Key.shift_r>Bool<Key.backspace>kstore.<Key.backspace>,<Key.space><Key.shift>Porto,<Key.space><Key.shift>Portugal
Screenshot: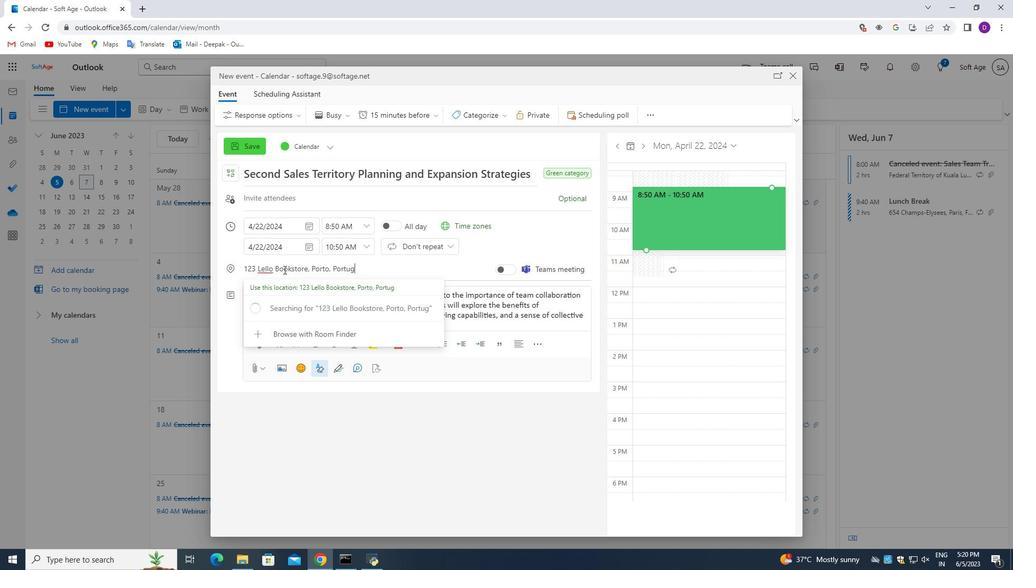 
Action: Mouse moved to (333, 423)
Screenshot: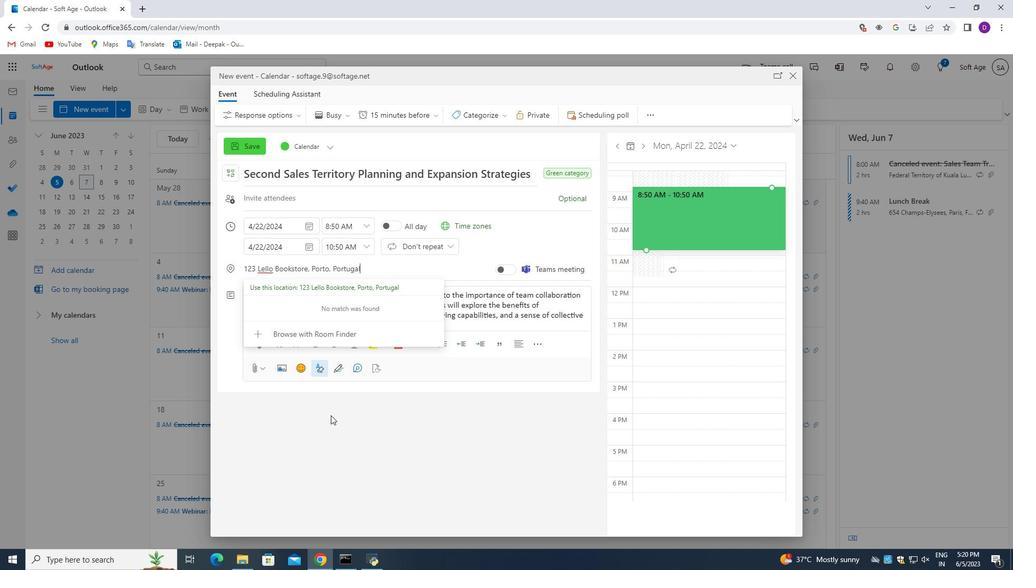 
Action: Mouse pressed left at (333, 423)
Screenshot: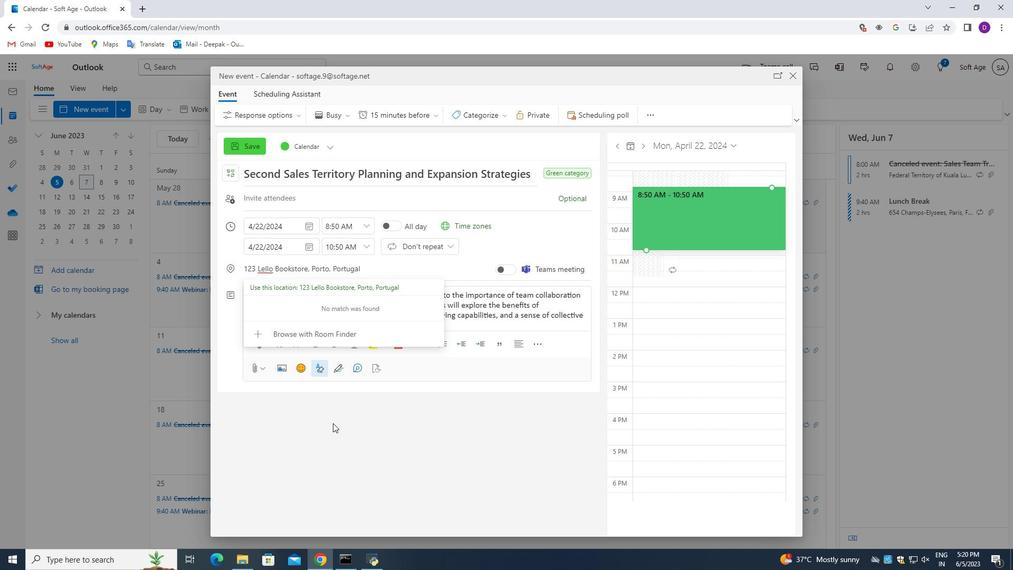 
Action: Mouse moved to (276, 193)
Screenshot: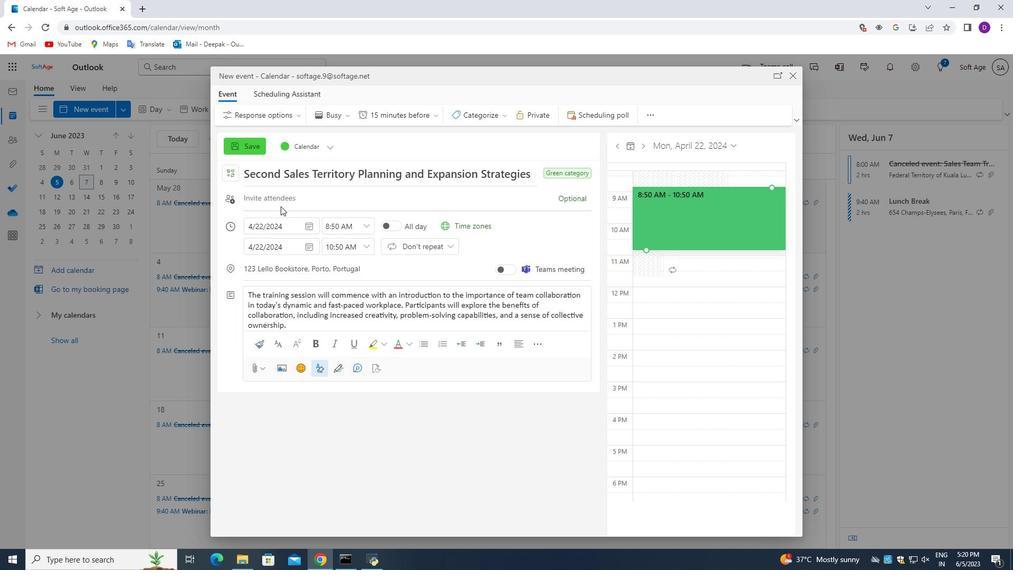 
Action: Mouse pressed left at (276, 193)
Screenshot: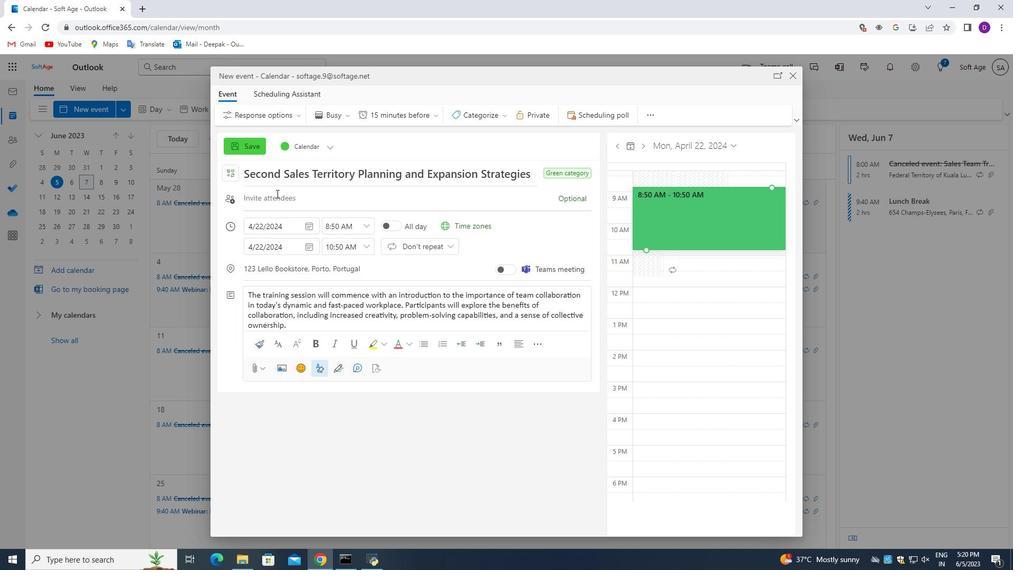 
Action: Mouse moved to (344, 445)
Screenshot: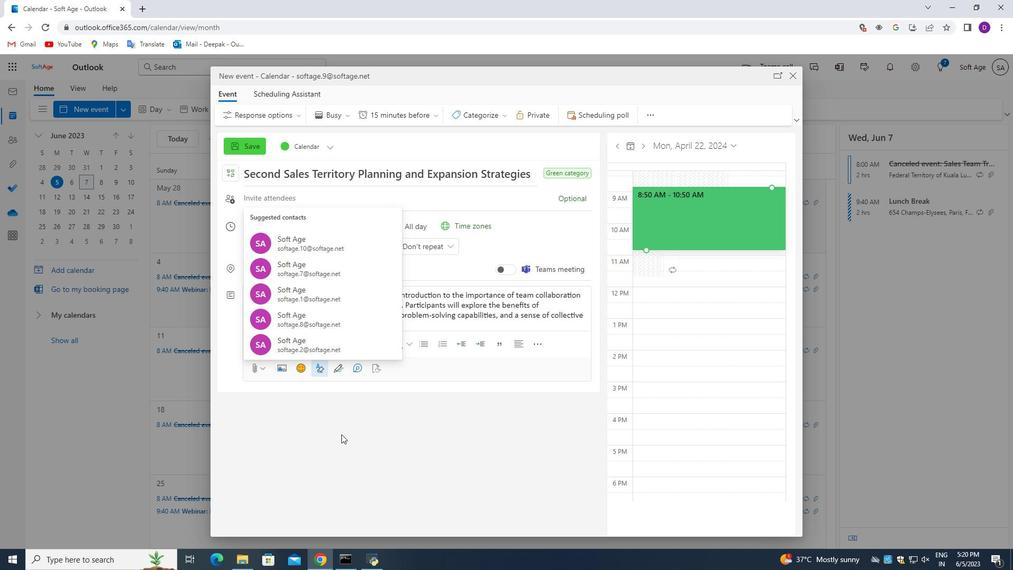 
Action: Key pressed softage.8<Key.shift>@softage.net<Key.enter>
Screenshot: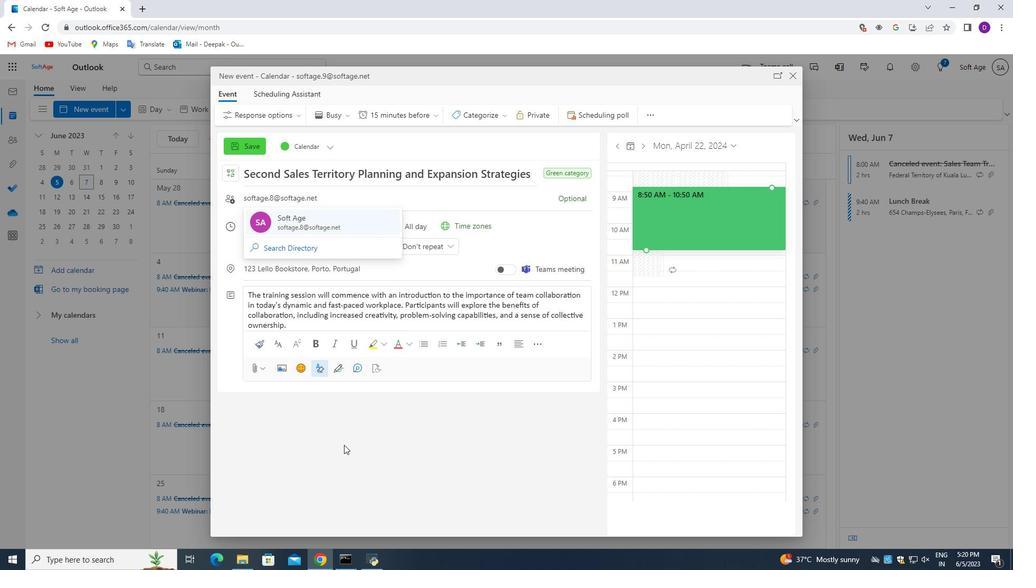 
Action: Mouse moved to (561, 203)
Screenshot: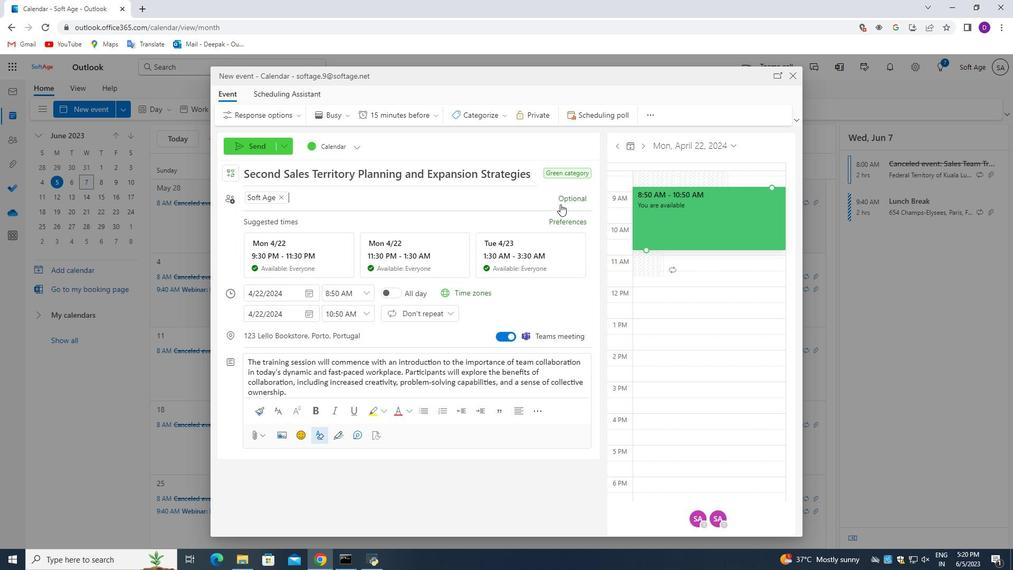 
Action: Mouse pressed left at (561, 203)
Screenshot: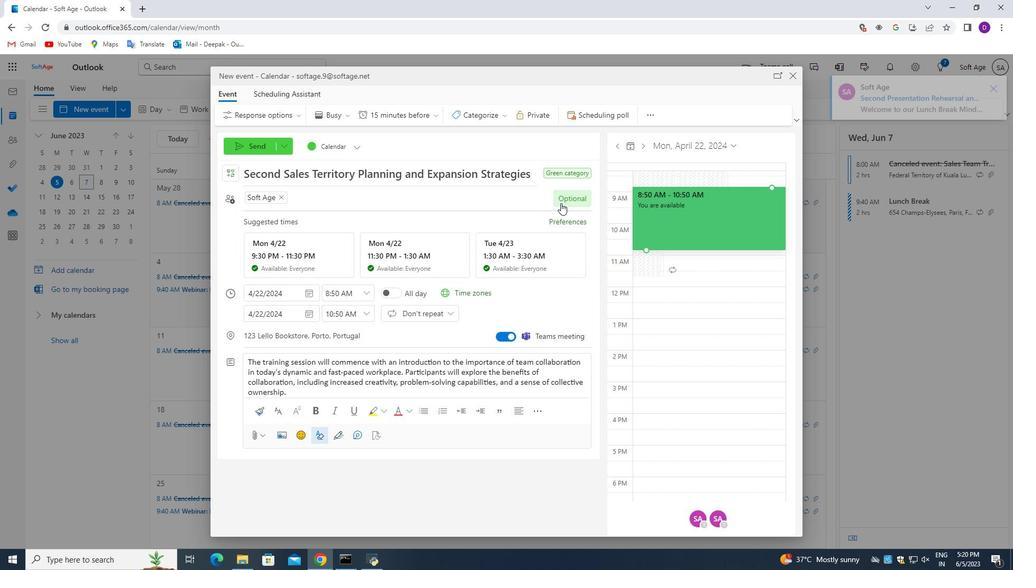 
Action: Mouse moved to (390, 205)
Screenshot: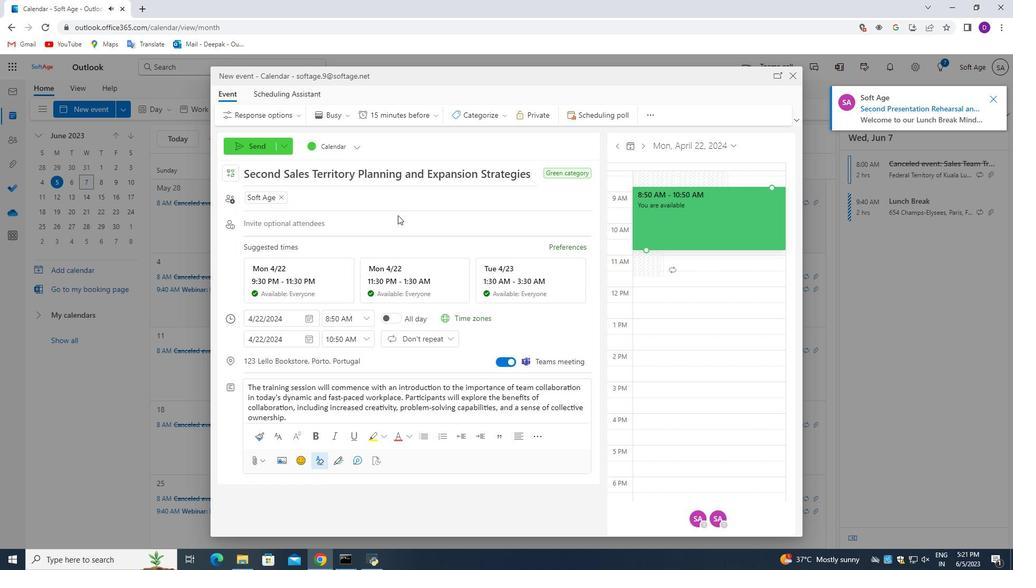 
Action: Key pressed softage.ne<Key.backspace><Key.backspace>10<Key.shift>@softage.net<Key.enter>
Screenshot: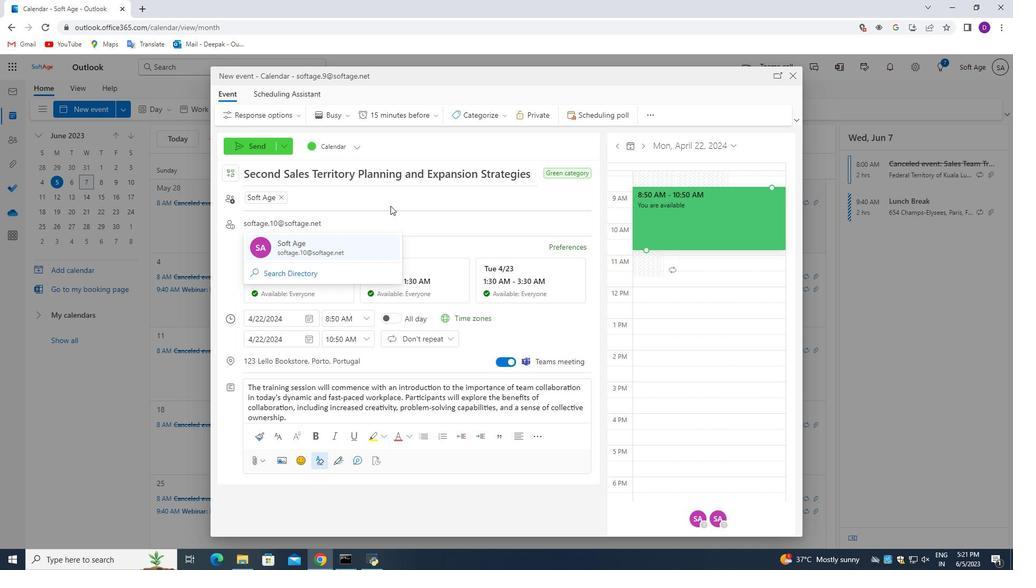 
Action: Mouse moved to (428, 121)
Screenshot: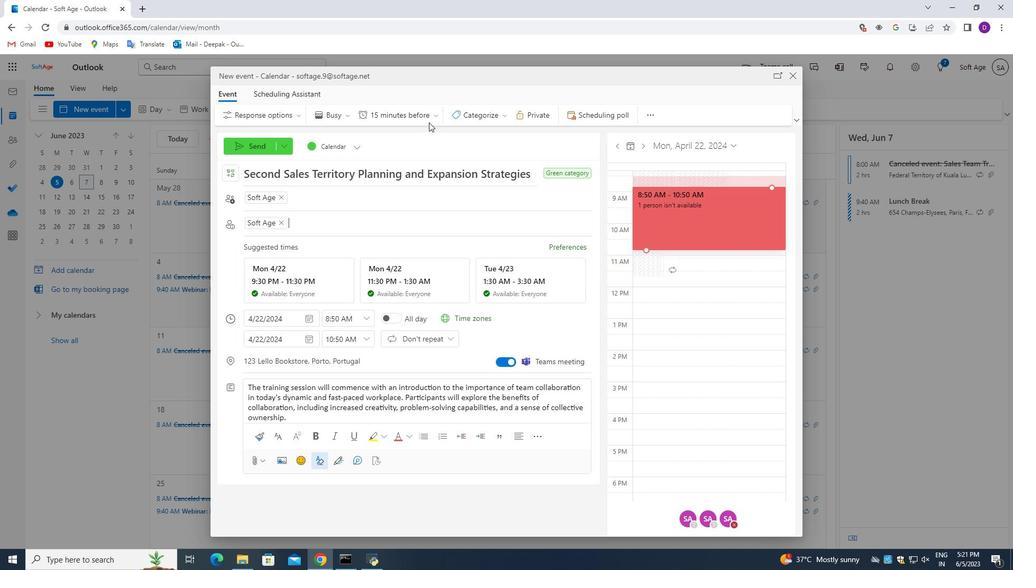 
Action: Mouse pressed left at (428, 121)
Screenshot: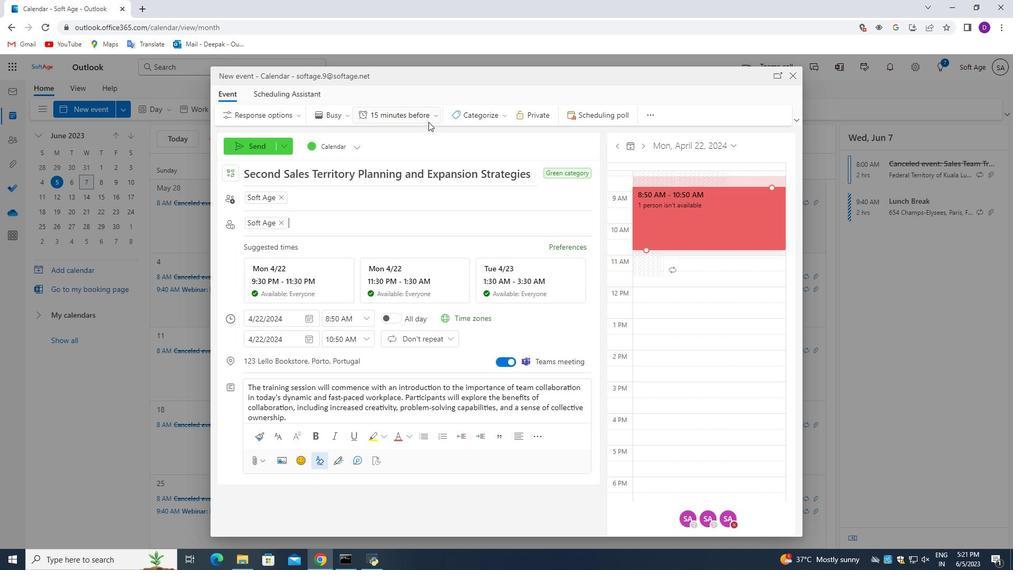 
Action: Mouse moved to (397, 228)
Screenshot: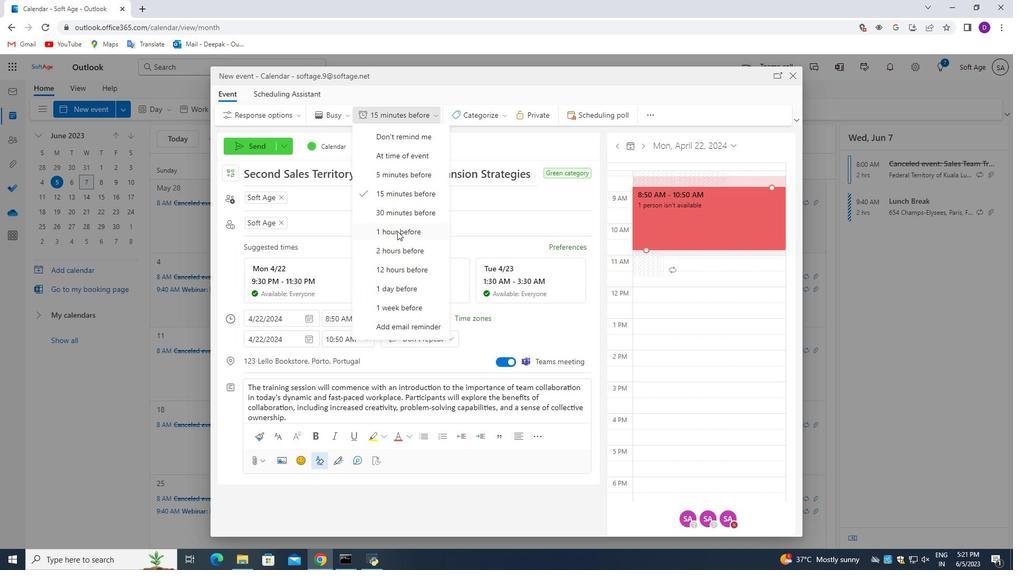 
Action: Mouse pressed left at (397, 228)
Screenshot: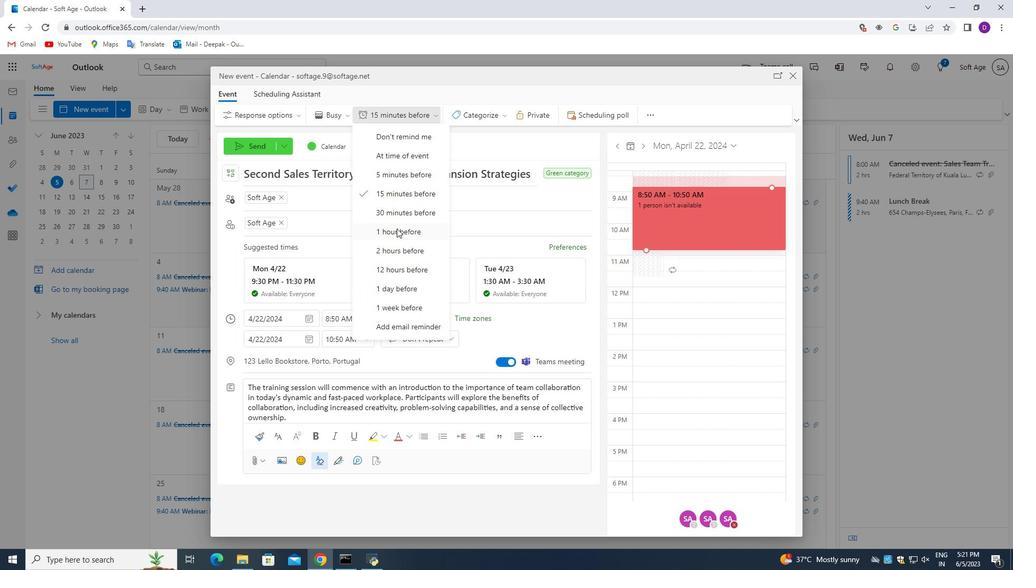 
Action: Mouse moved to (405, 260)
Screenshot: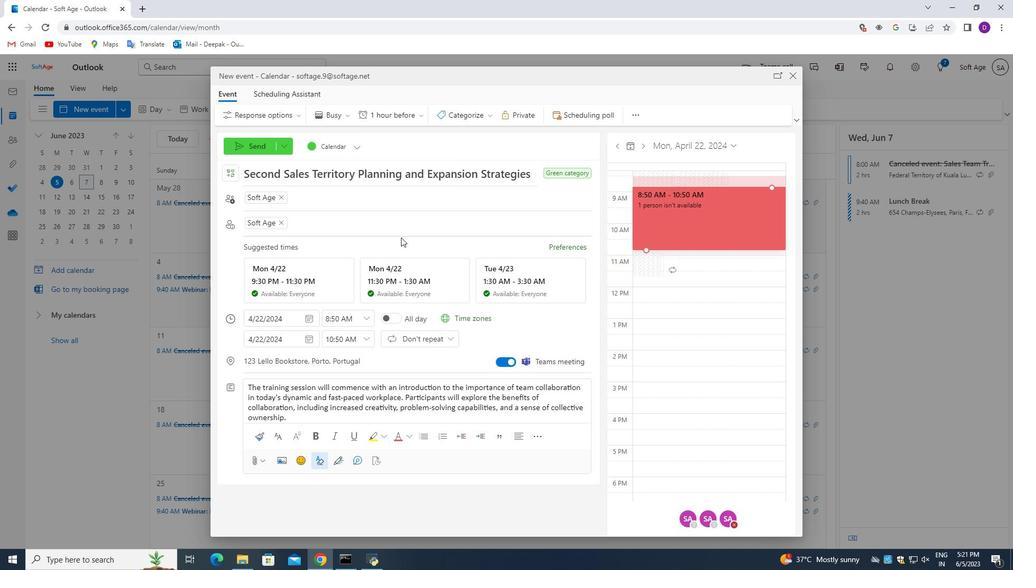 
Action: Mouse scrolled (405, 259) with delta (0, 0)
Screenshot: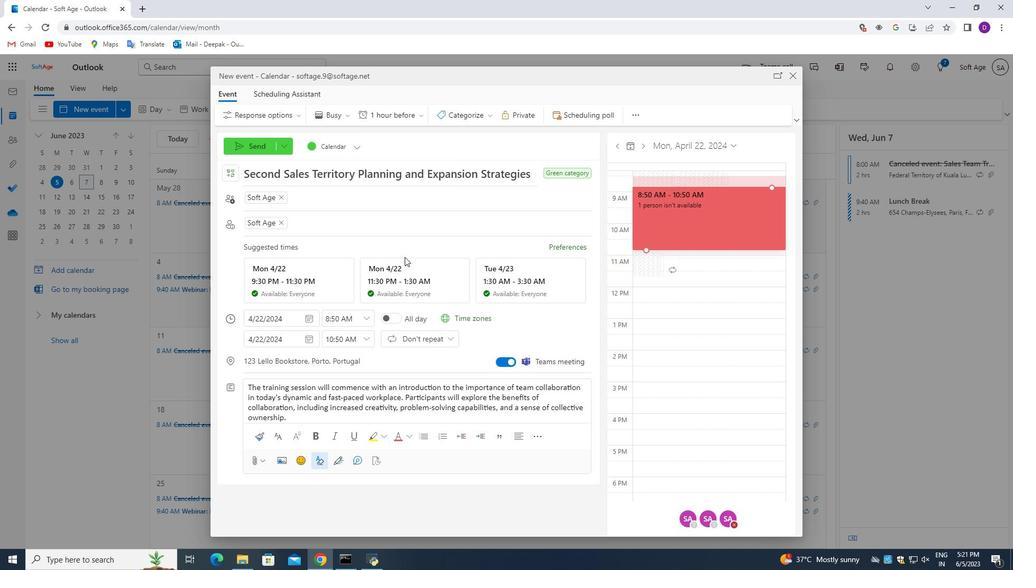 
Action: Mouse moved to (405, 271)
Screenshot: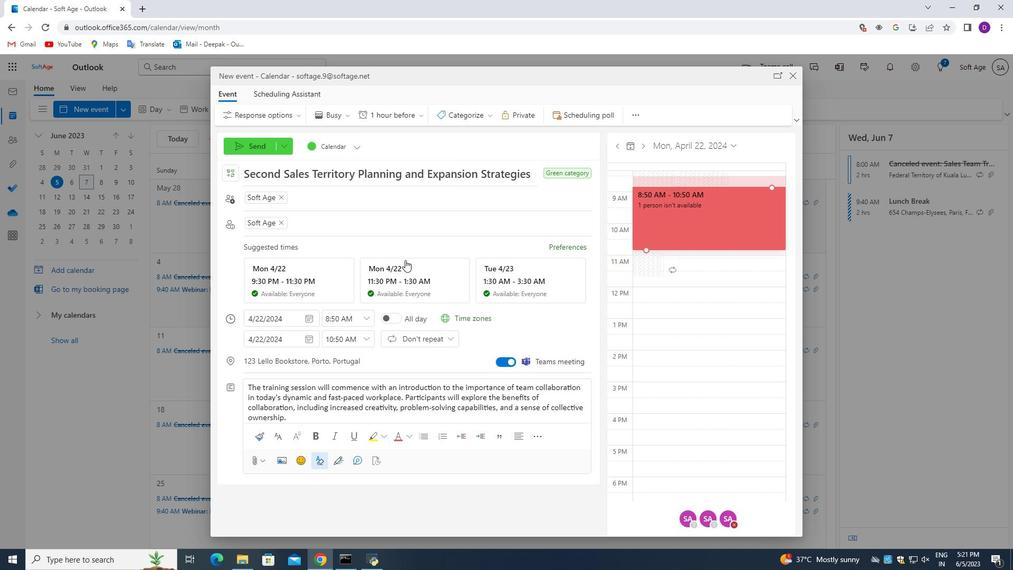 
Action: Mouse scrolled (405, 270) with delta (0, 0)
Screenshot: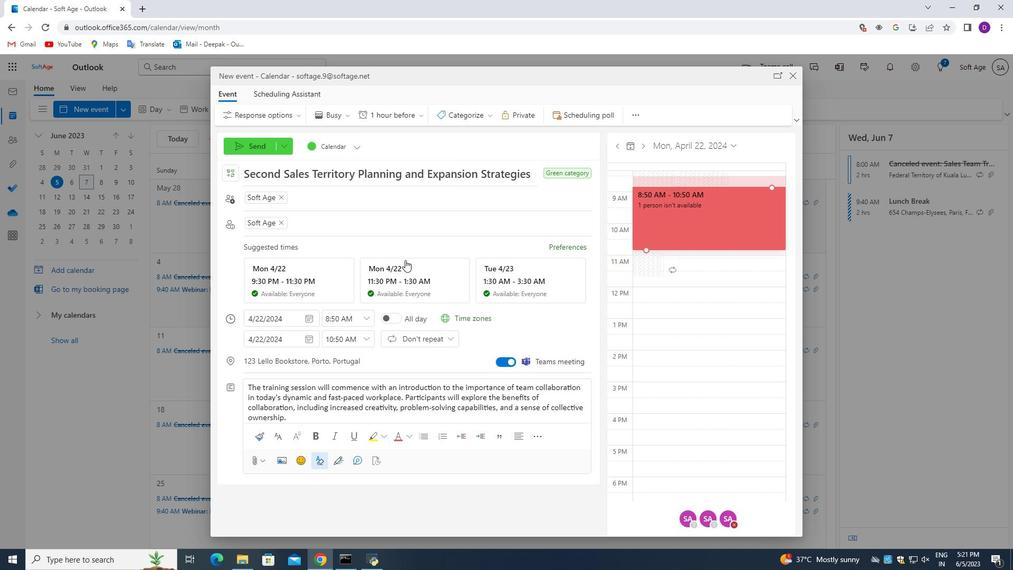 
Action: Mouse moved to (405, 285)
Screenshot: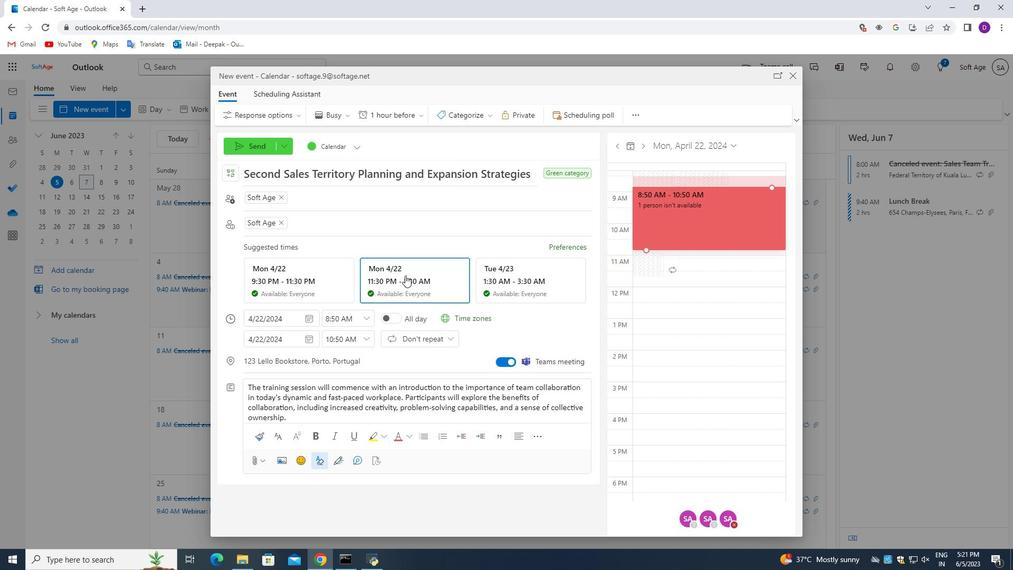 
Action: Mouse scrolled (405, 284) with delta (0, 0)
Screenshot: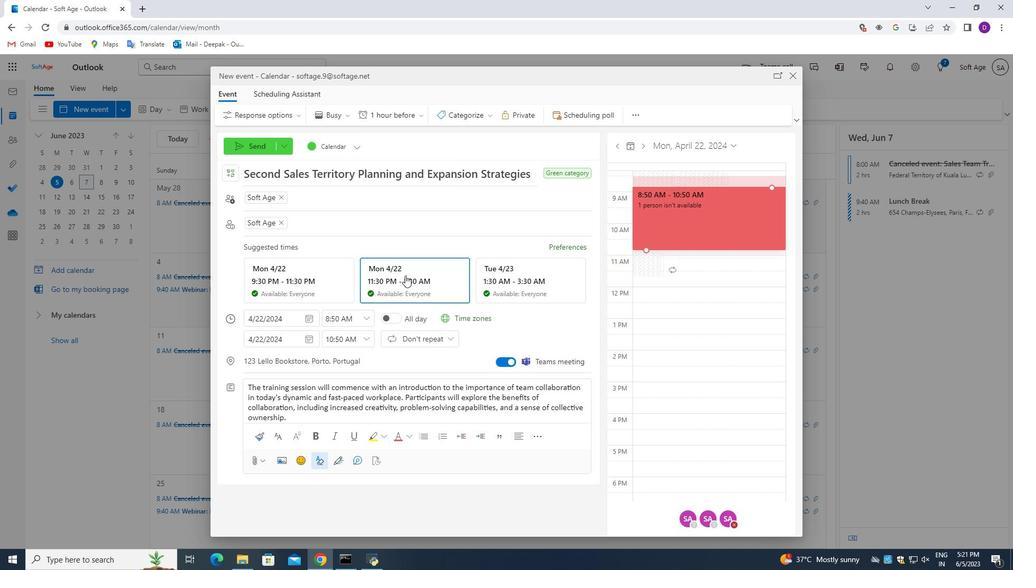
Action: Mouse moved to (405, 298)
Screenshot: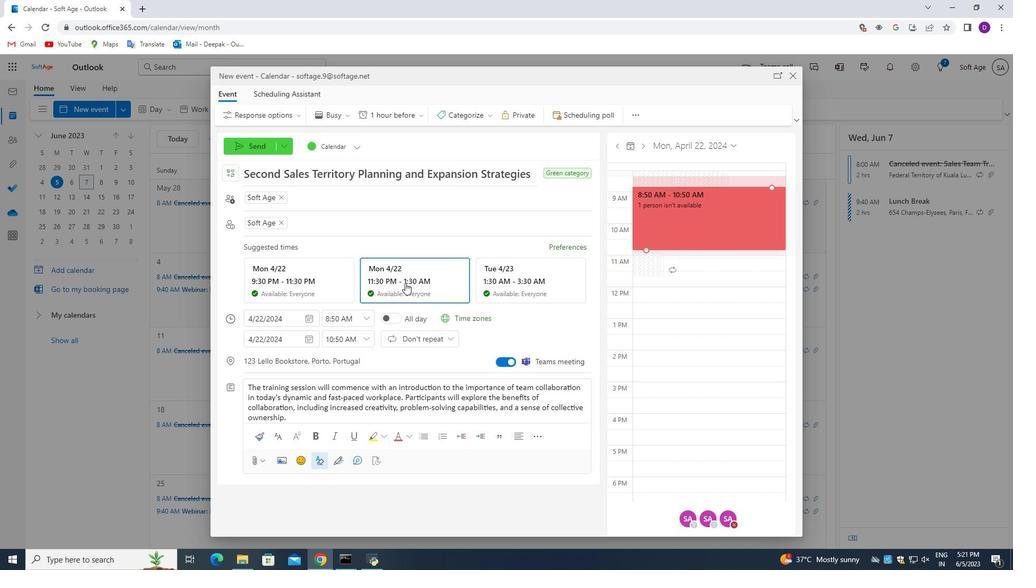 
Action: Mouse scrolled (405, 297) with delta (0, 0)
Screenshot: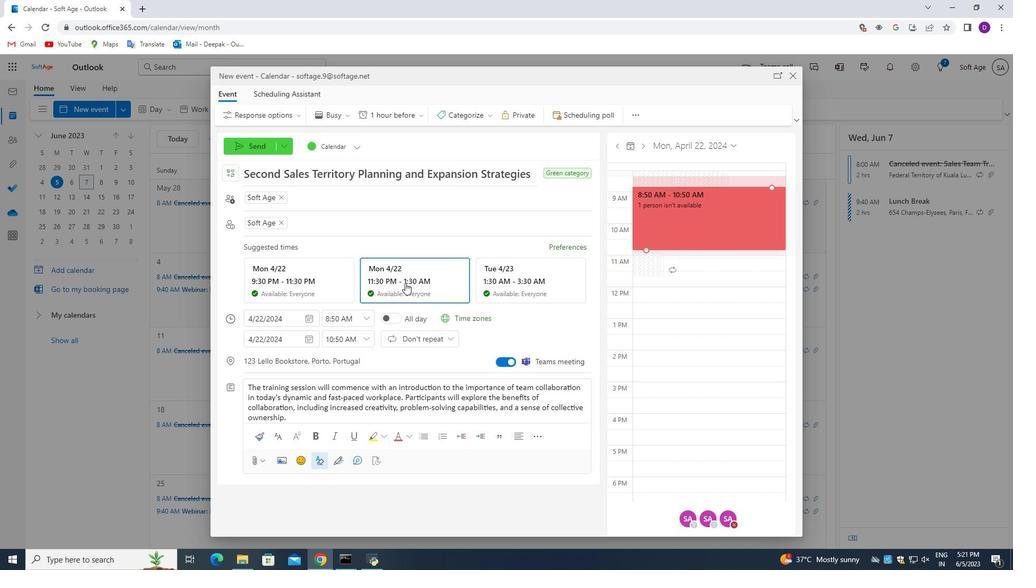 
Action: Mouse moved to (399, 303)
Screenshot: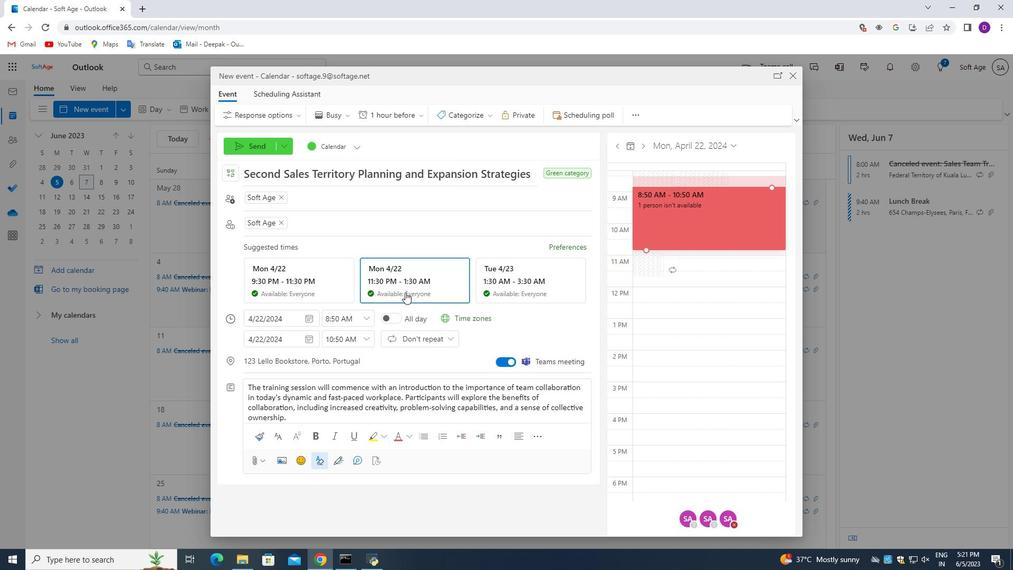 
Action: Mouse scrolled (399, 303) with delta (0, 0)
Screenshot: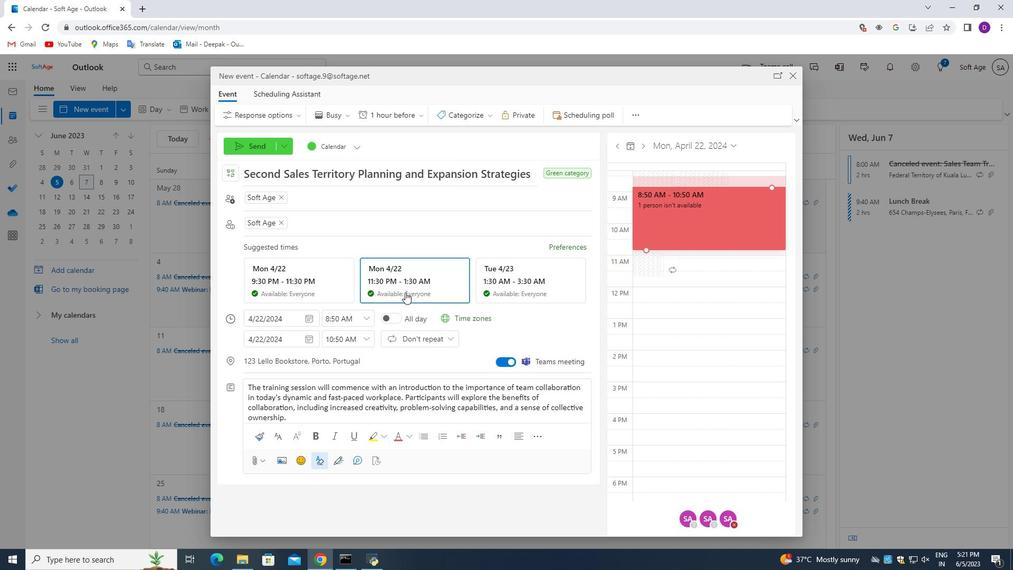 
Action: Mouse moved to (344, 265)
Screenshot: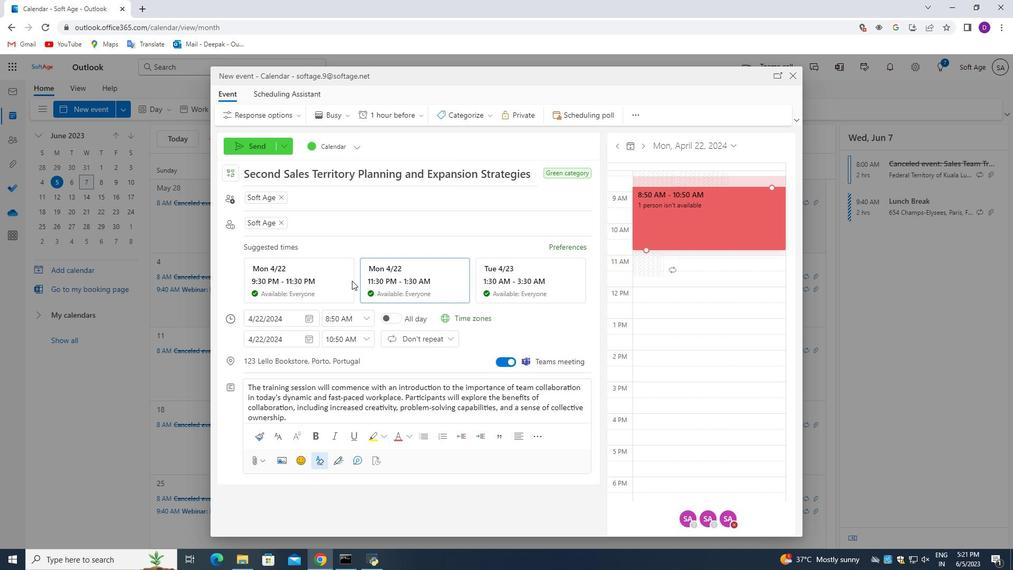 
Action: Mouse scrolled (344, 265) with delta (0, 0)
Screenshot: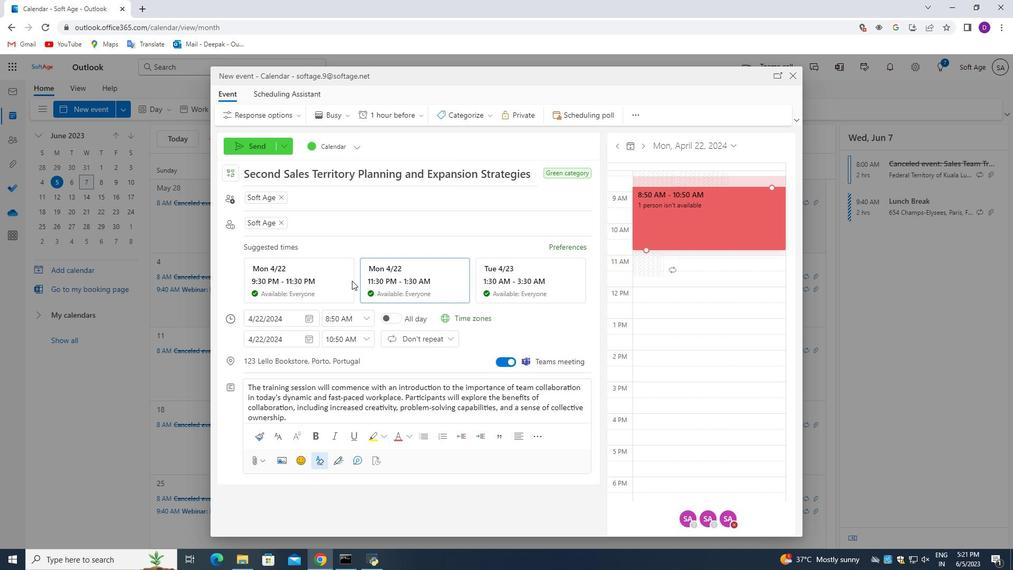 
Action: Mouse moved to (343, 264)
Screenshot: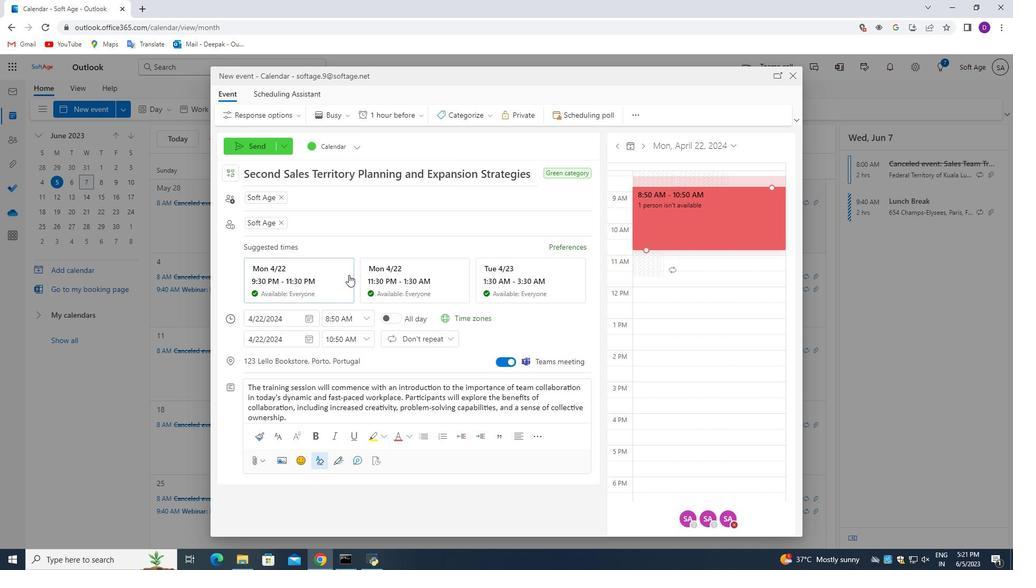 
Action: Mouse scrolled (343, 265) with delta (0, 0)
Screenshot: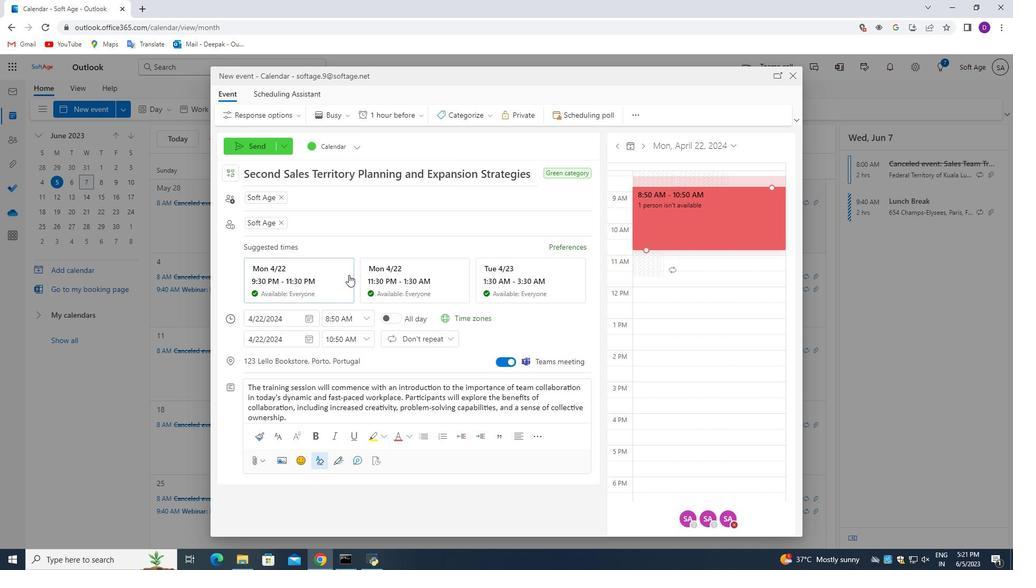 
Action: Mouse moved to (343, 262)
Screenshot: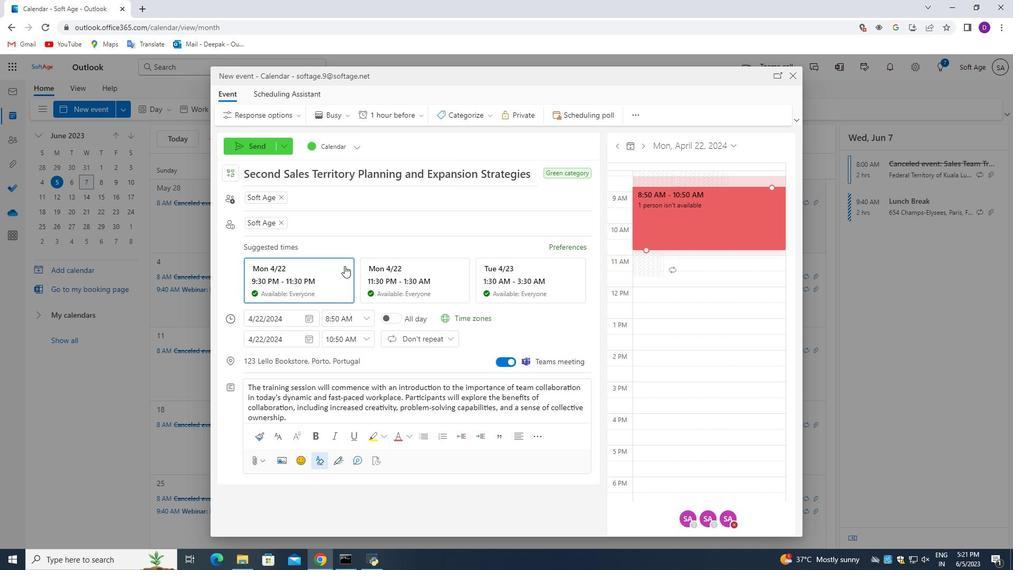 
Action: Mouse scrolled (343, 263) with delta (0, 0)
Screenshot: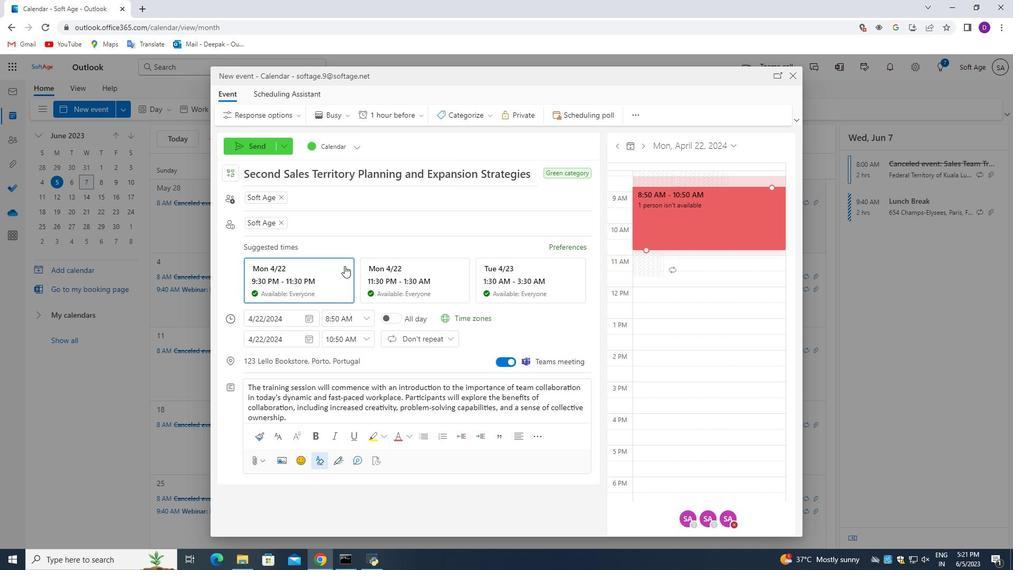 
Action: Mouse moved to (257, 147)
Screenshot: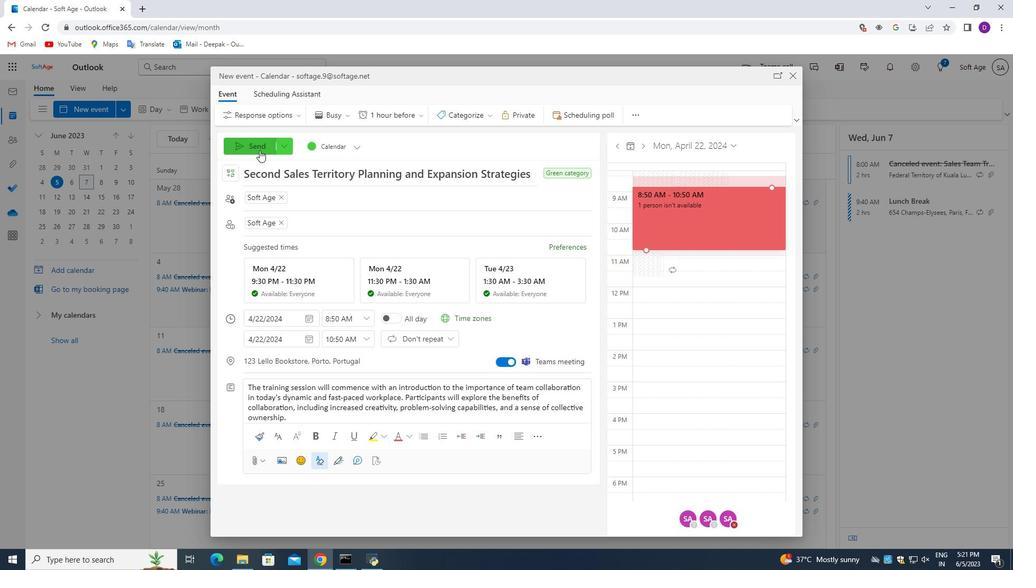 
Action: Mouse pressed left at (257, 147)
Screenshot: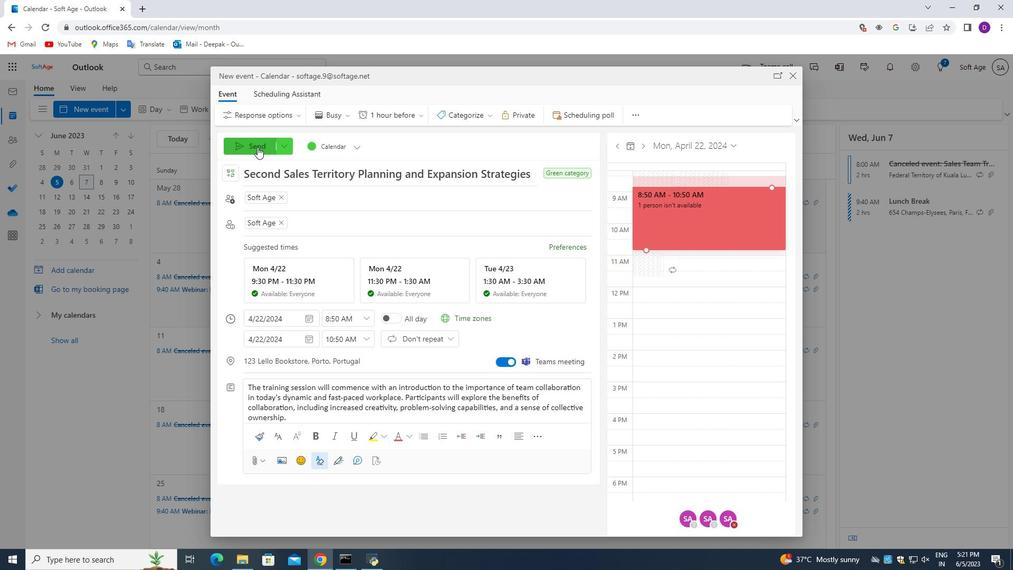 
Action: Mouse moved to (434, 326)
Screenshot: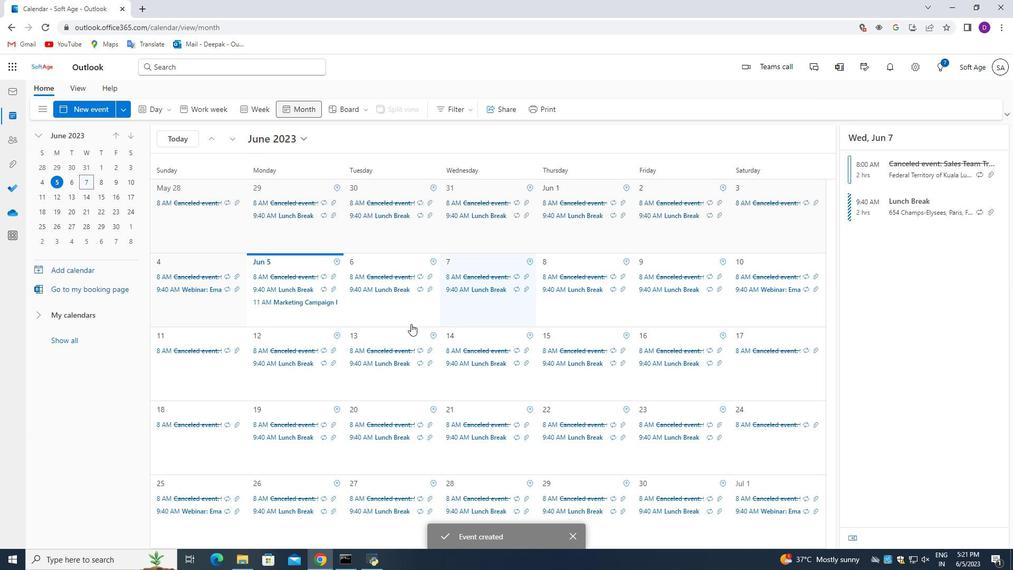 
Action: Mouse scrolled (434, 326) with delta (0, 0)
Screenshot: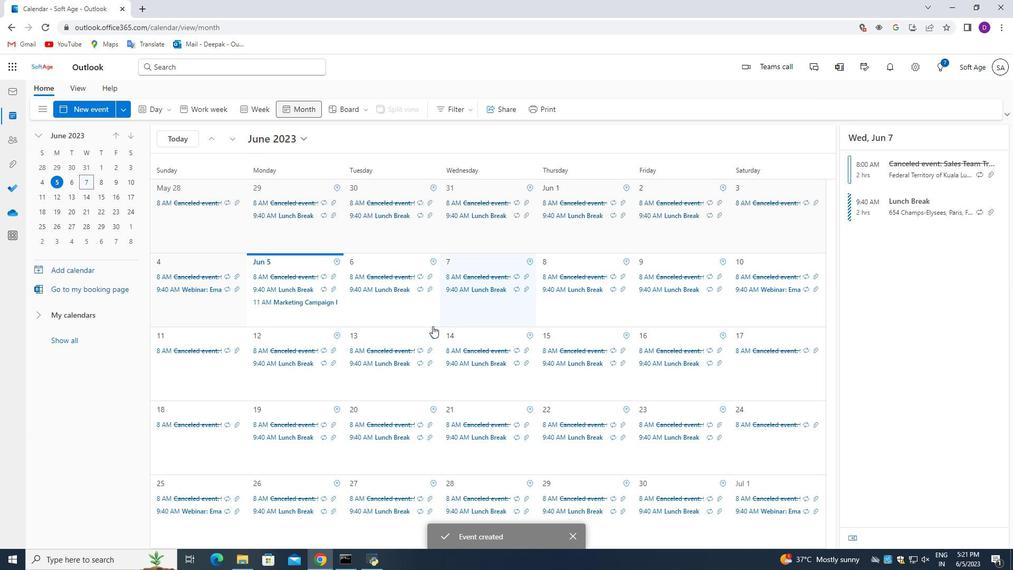 
Action: Mouse scrolled (434, 326) with delta (0, 0)
Screenshot: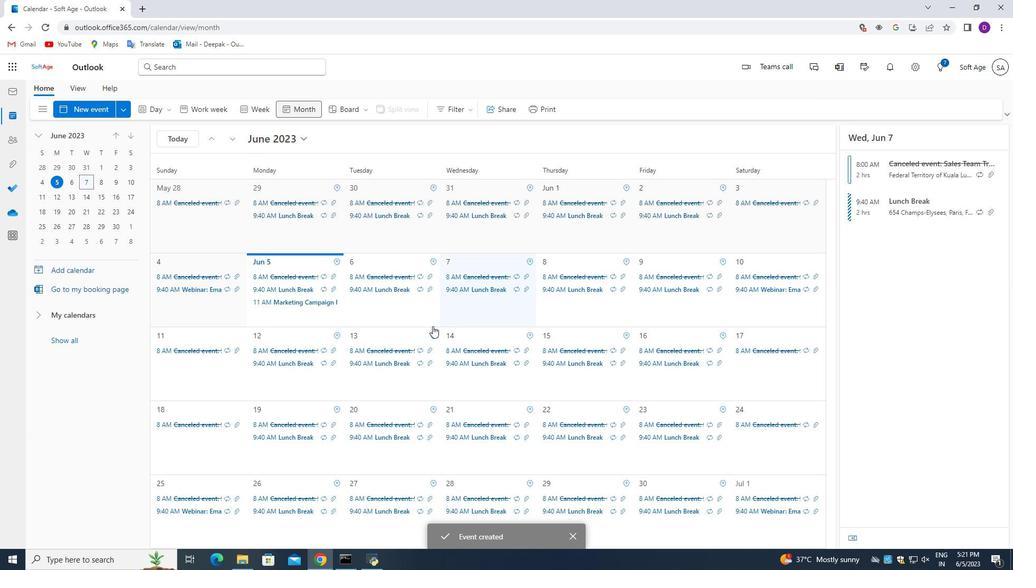 
Action: Mouse moved to (437, 323)
Screenshot: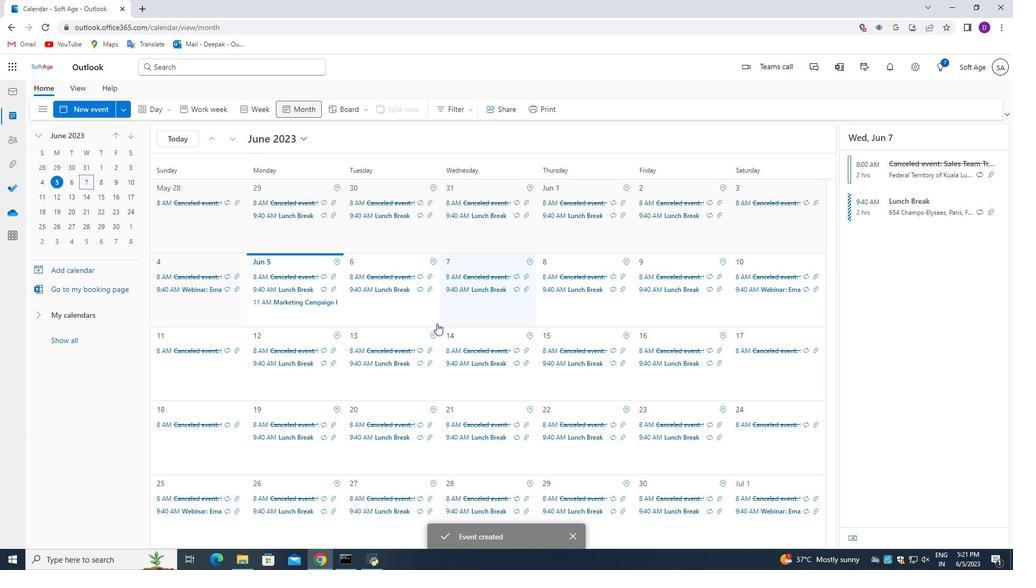 
